 Task: Search one way flight ticket for 2 adults, 2 children, 2 infants in seat in first from Rhinelander: Rhinelander-oneida County Airport to Laramie: Laramie Regional Airport on 5-3-2023. Choice of flights is Alaska. Number of bags: 1 checked bag. Price is upto 81000. Outbound departure time preference is 17:15.
Action: Mouse moved to (400, 342)
Screenshot: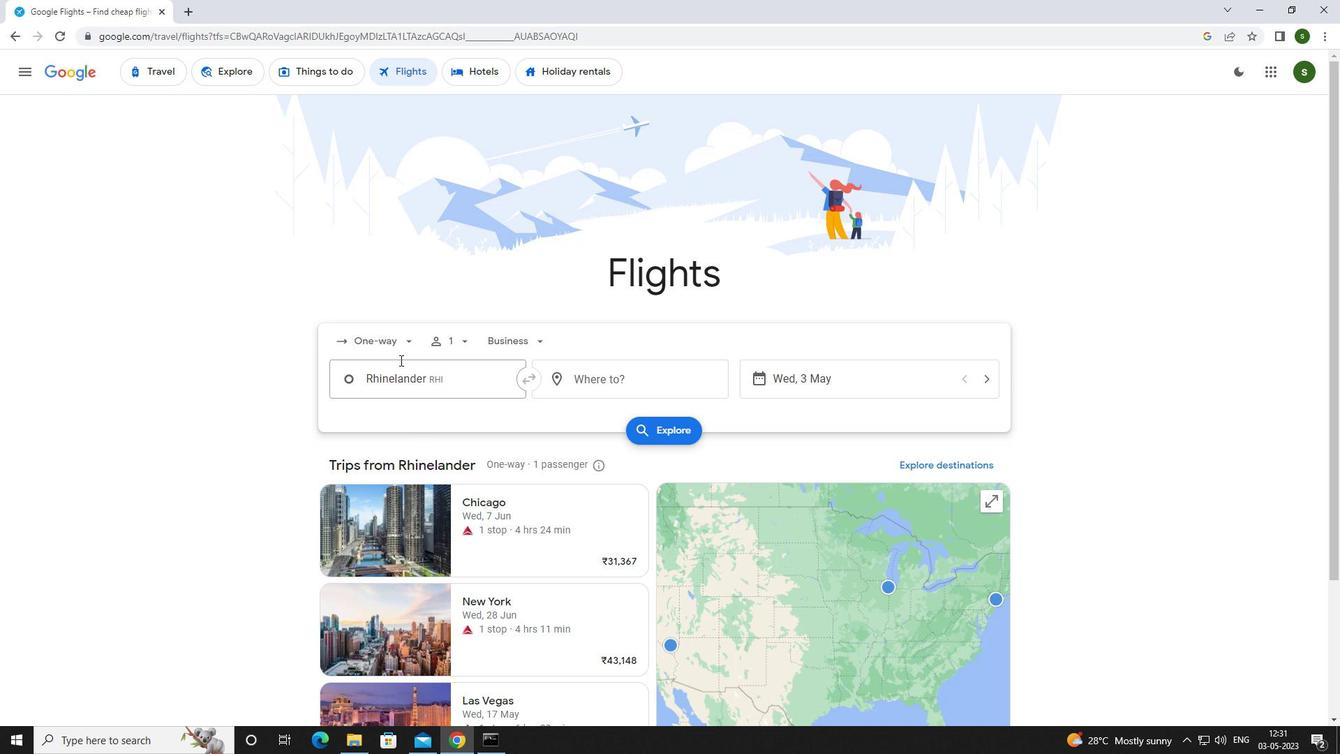 
Action: Mouse pressed left at (400, 342)
Screenshot: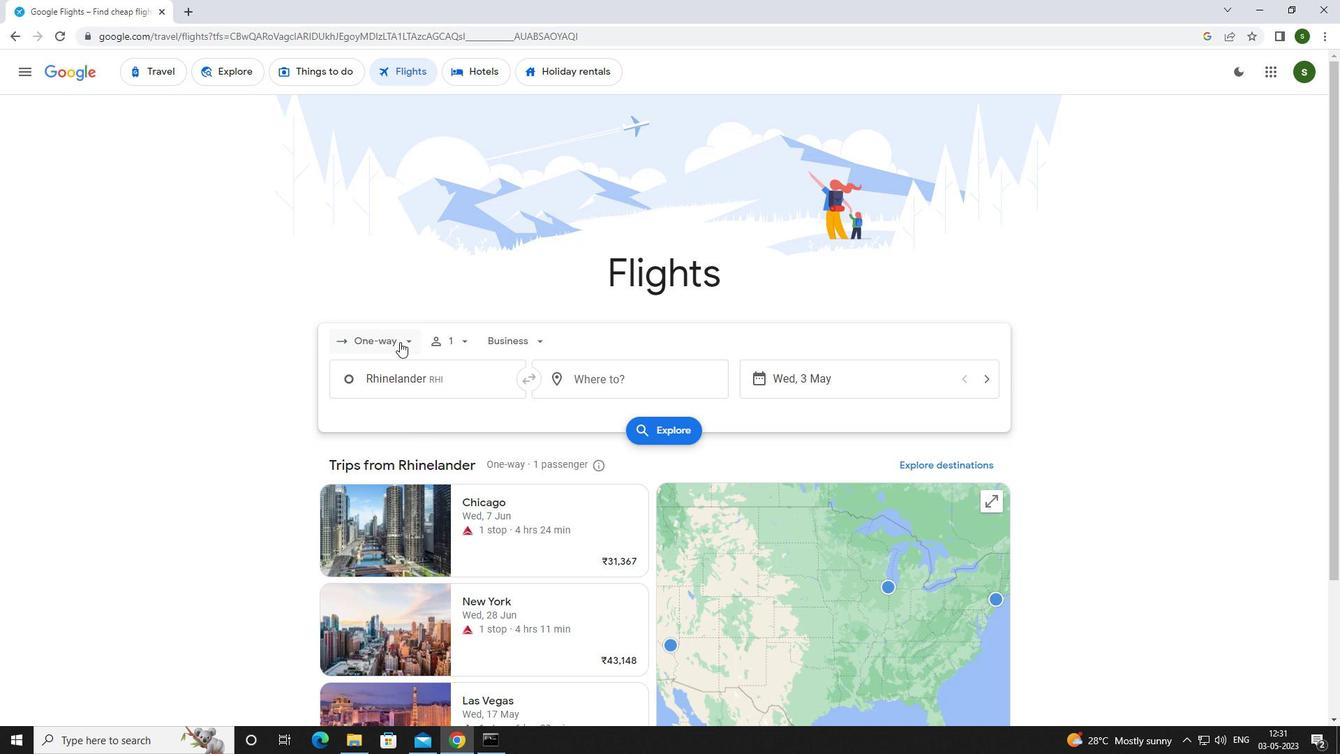 
Action: Mouse moved to (400, 407)
Screenshot: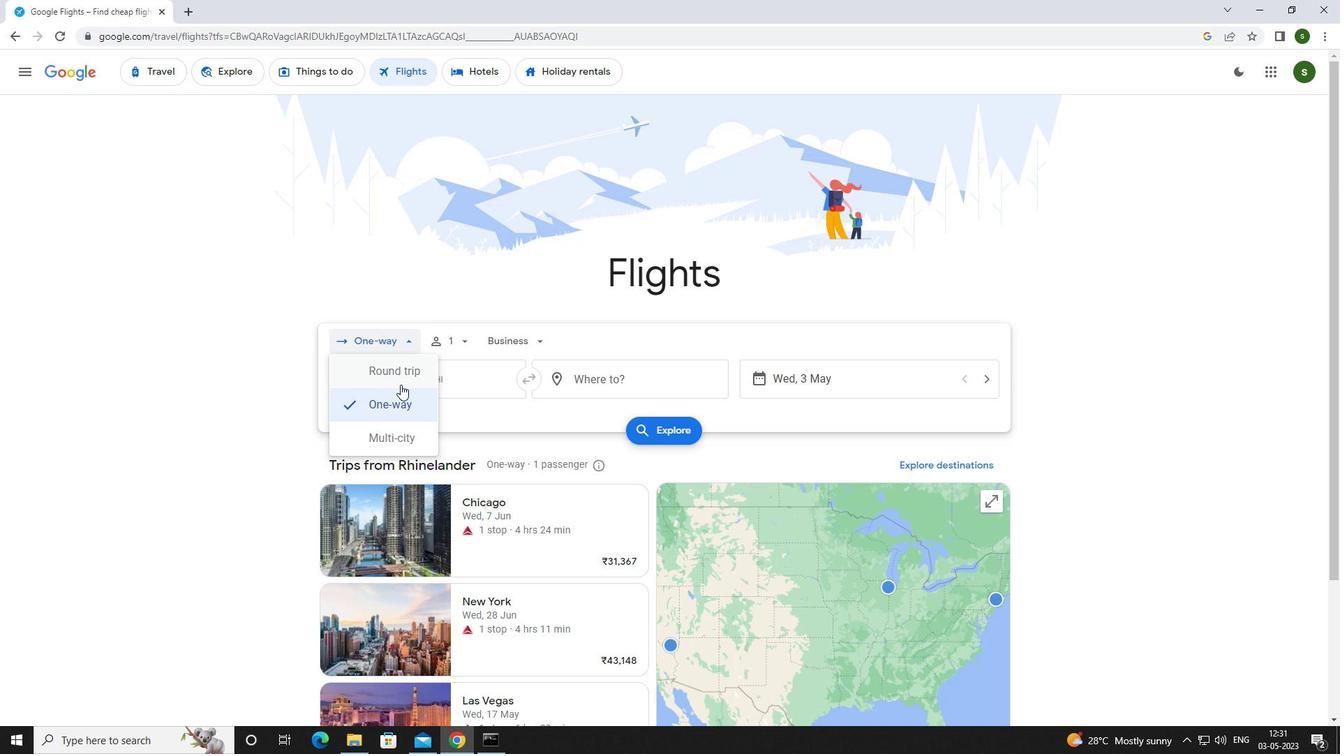 
Action: Mouse pressed left at (400, 407)
Screenshot: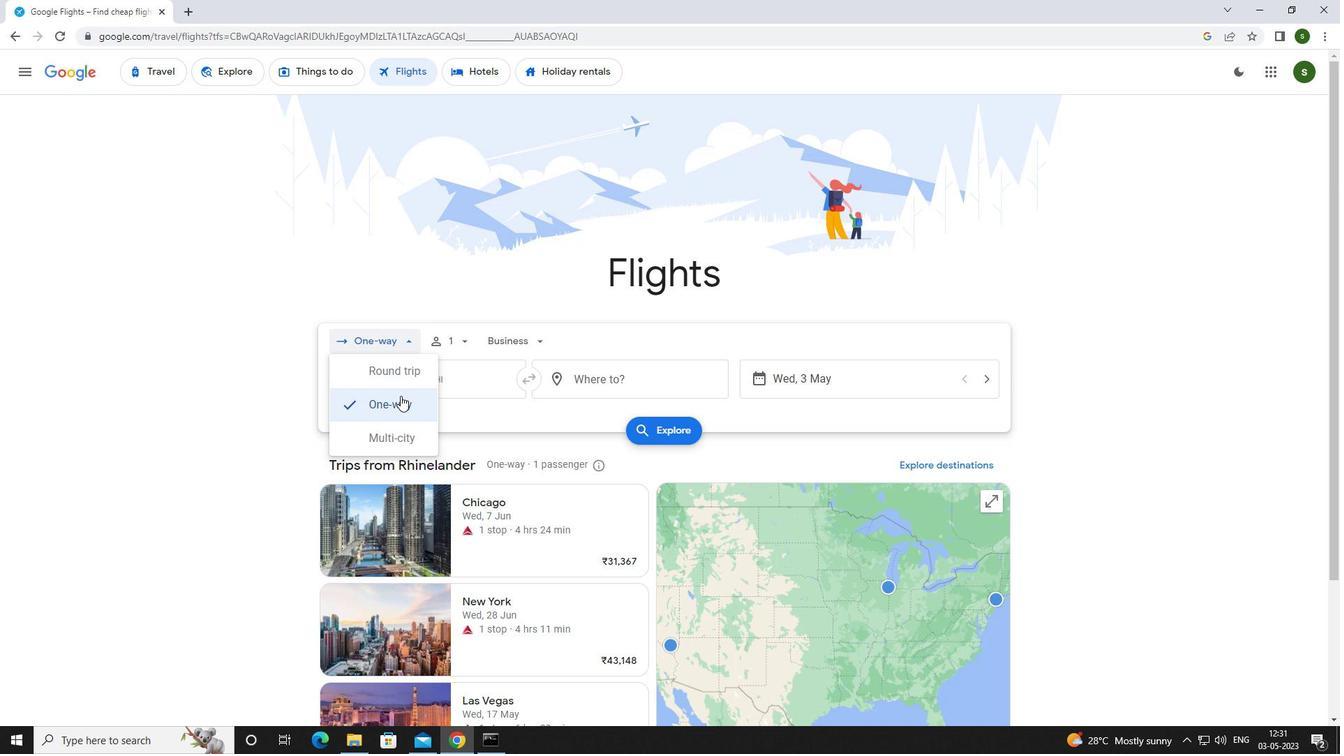 
Action: Mouse moved to (461, 339)
Screenshot: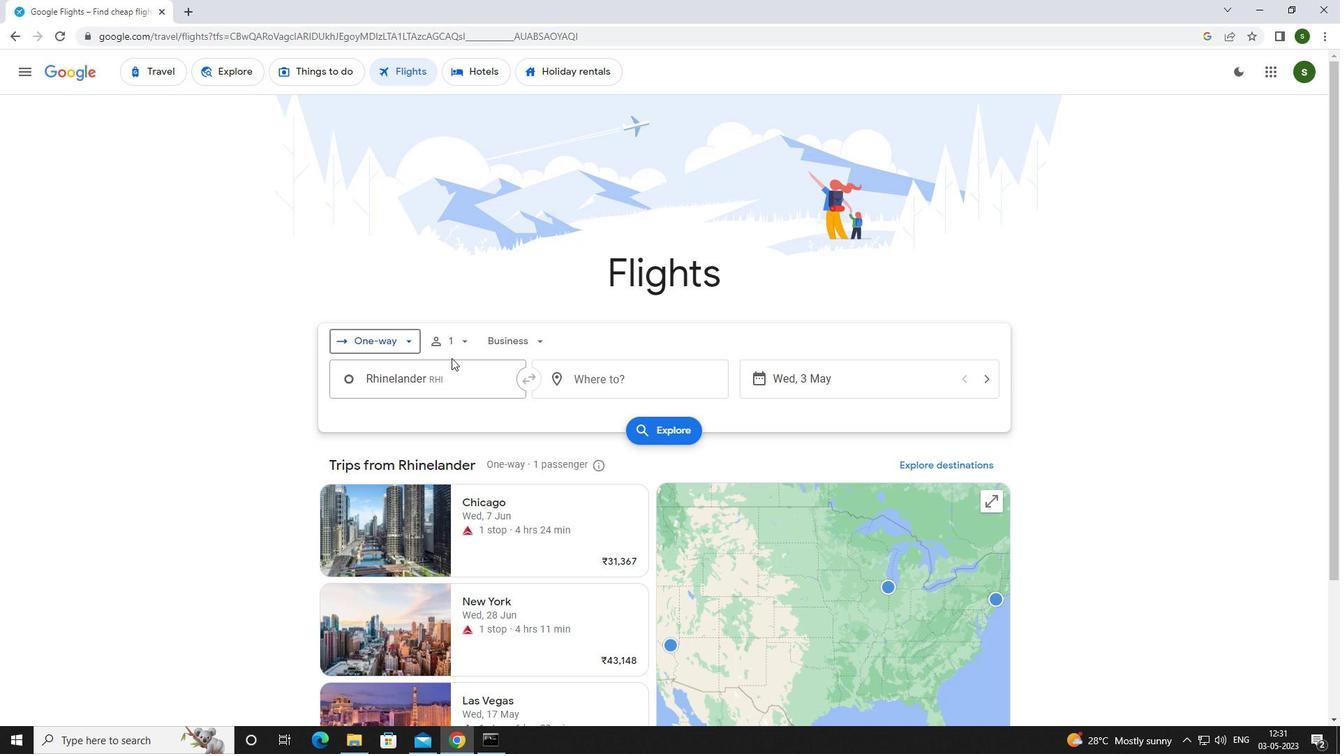 
Action: Mouse pressed left at (461, 339)
Screenshot: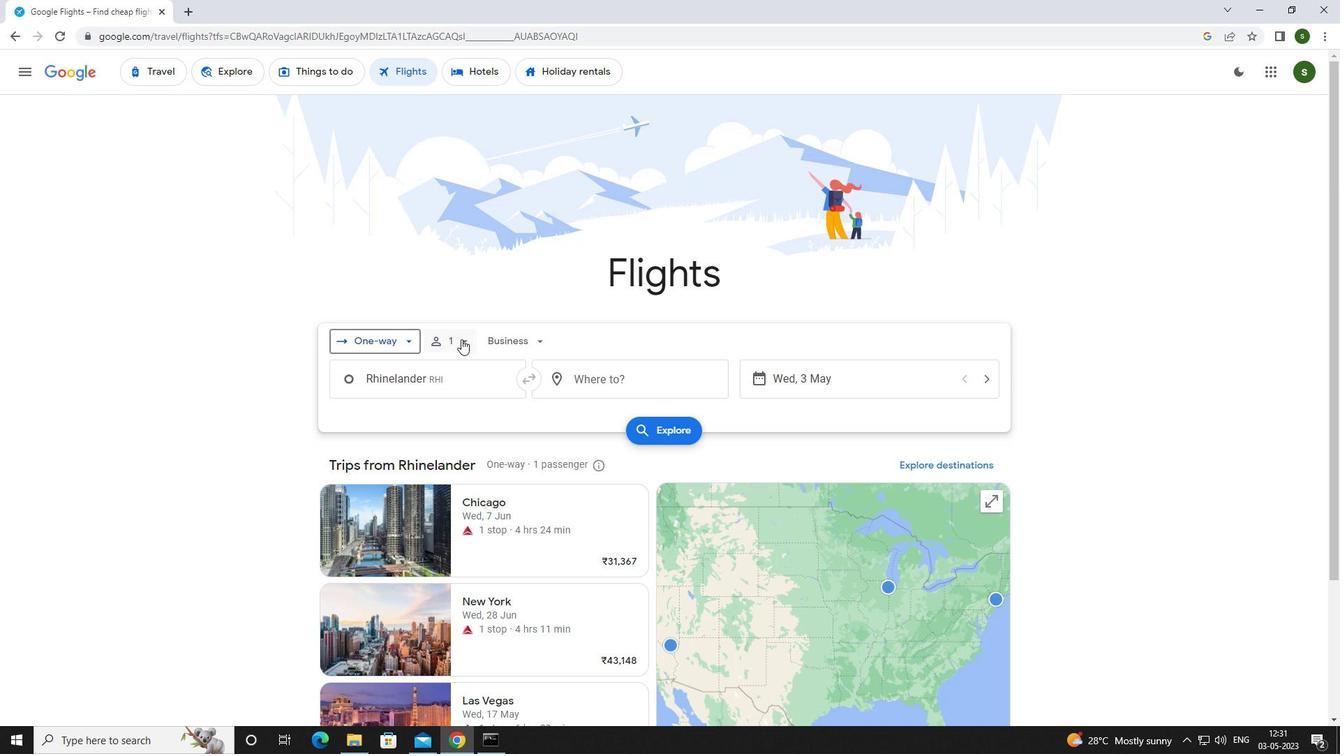 
Action: Mouse moved to (561, 375)
Screenshot: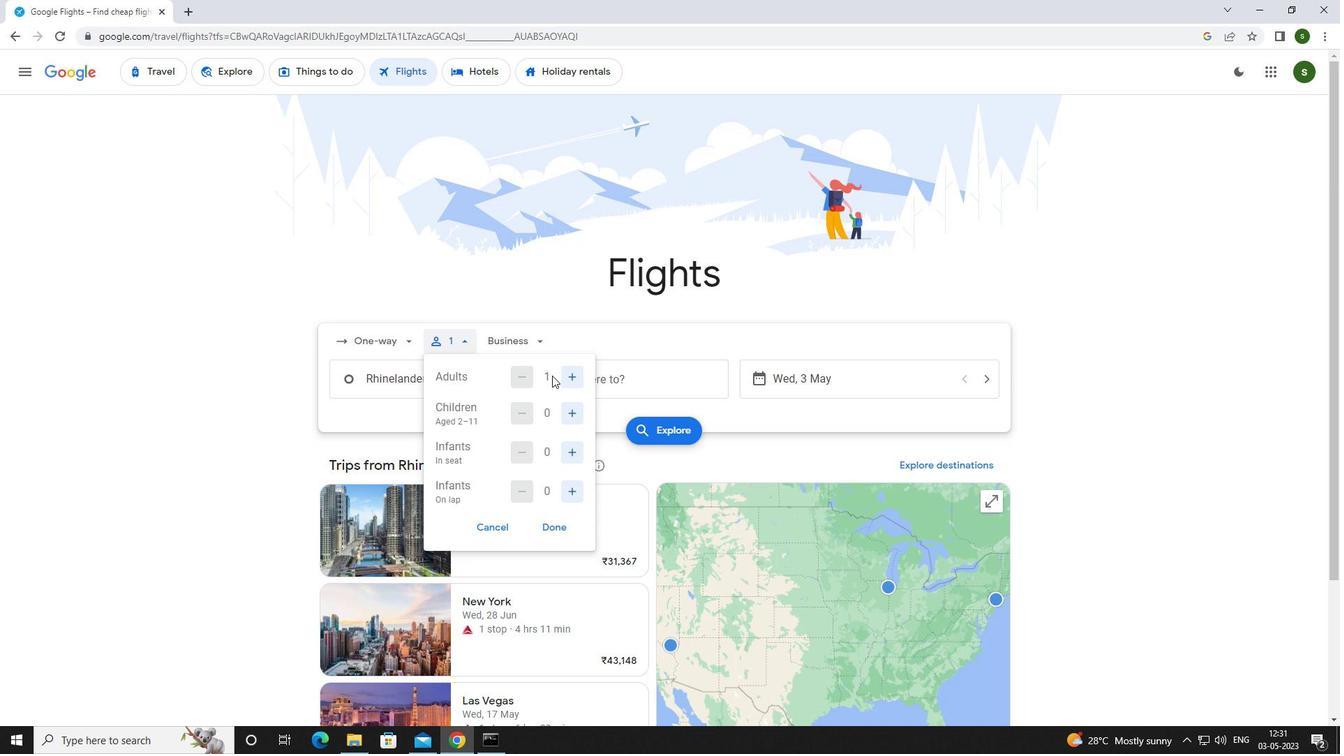 
Action: Mouse pressed left at (561, 375)
Screenshot: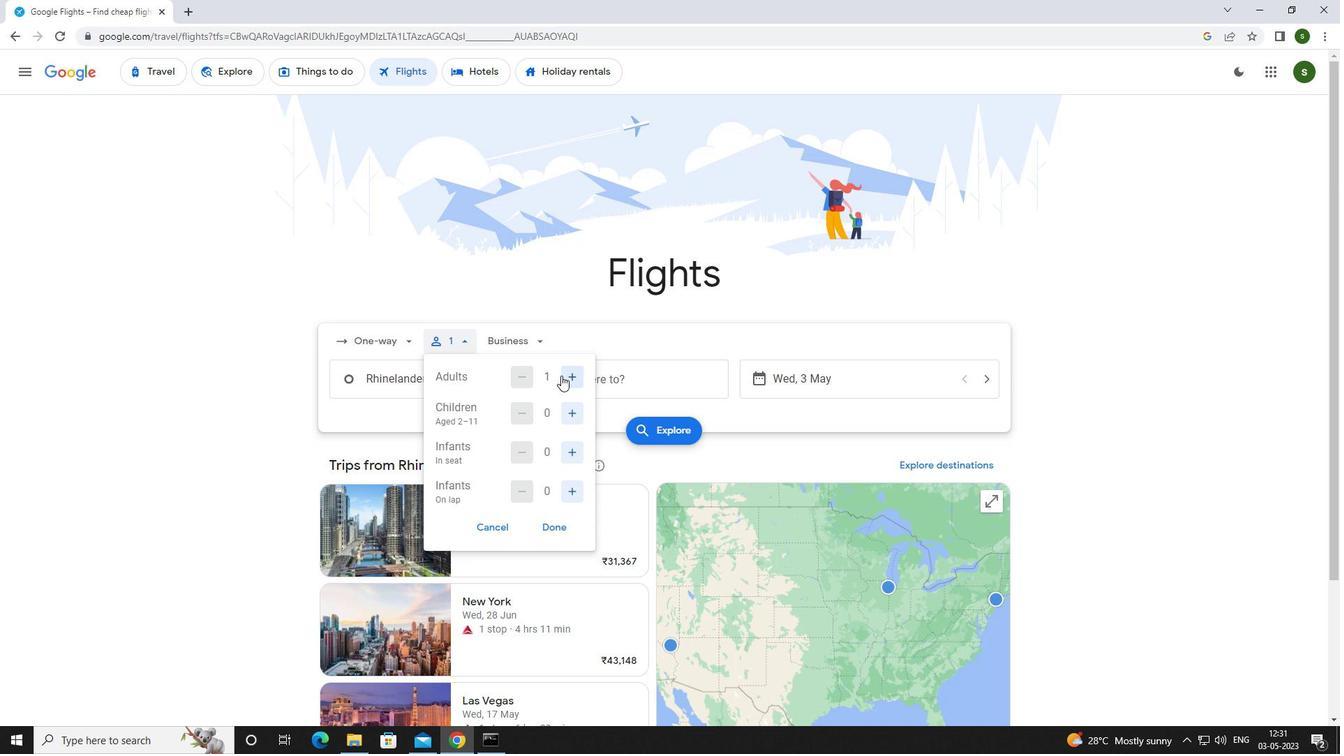 
Action: Mouse moved to (574, 412)
Screenshot: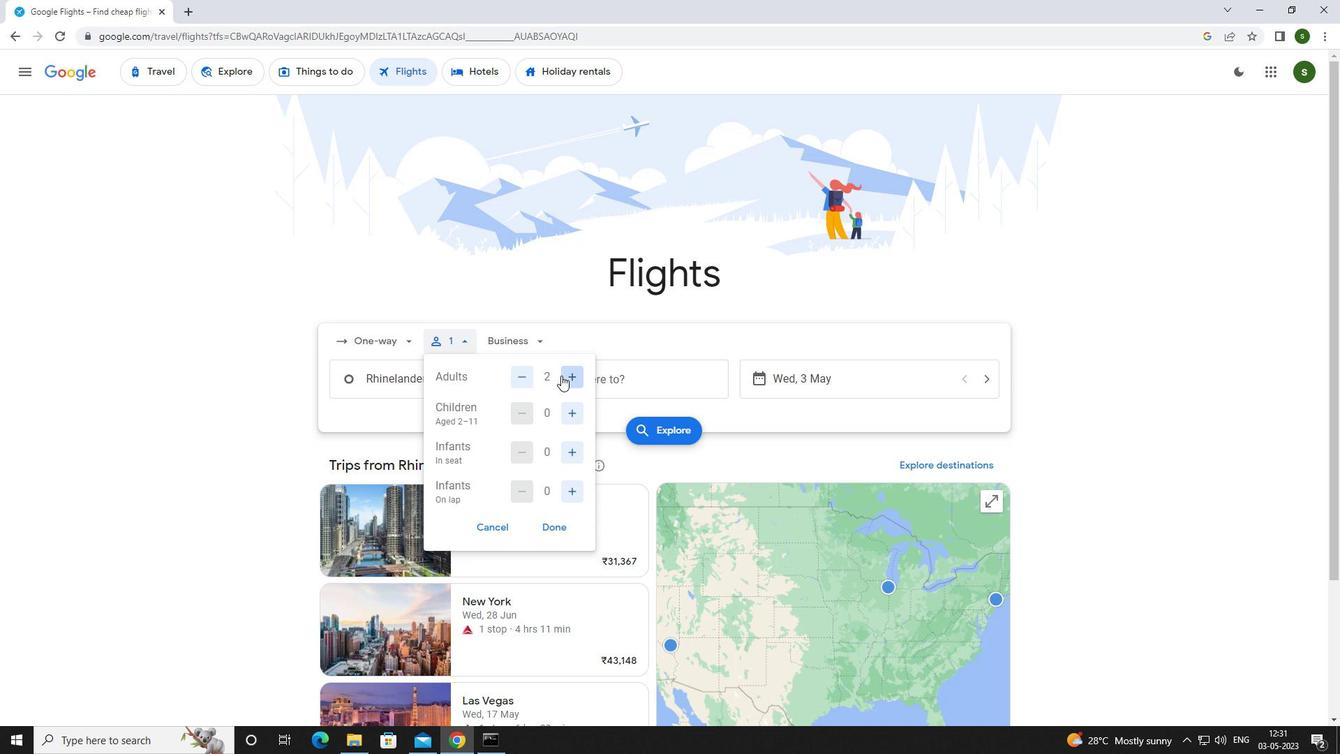 
Action: Mouse pressed left at (574, 412)
Screenshot: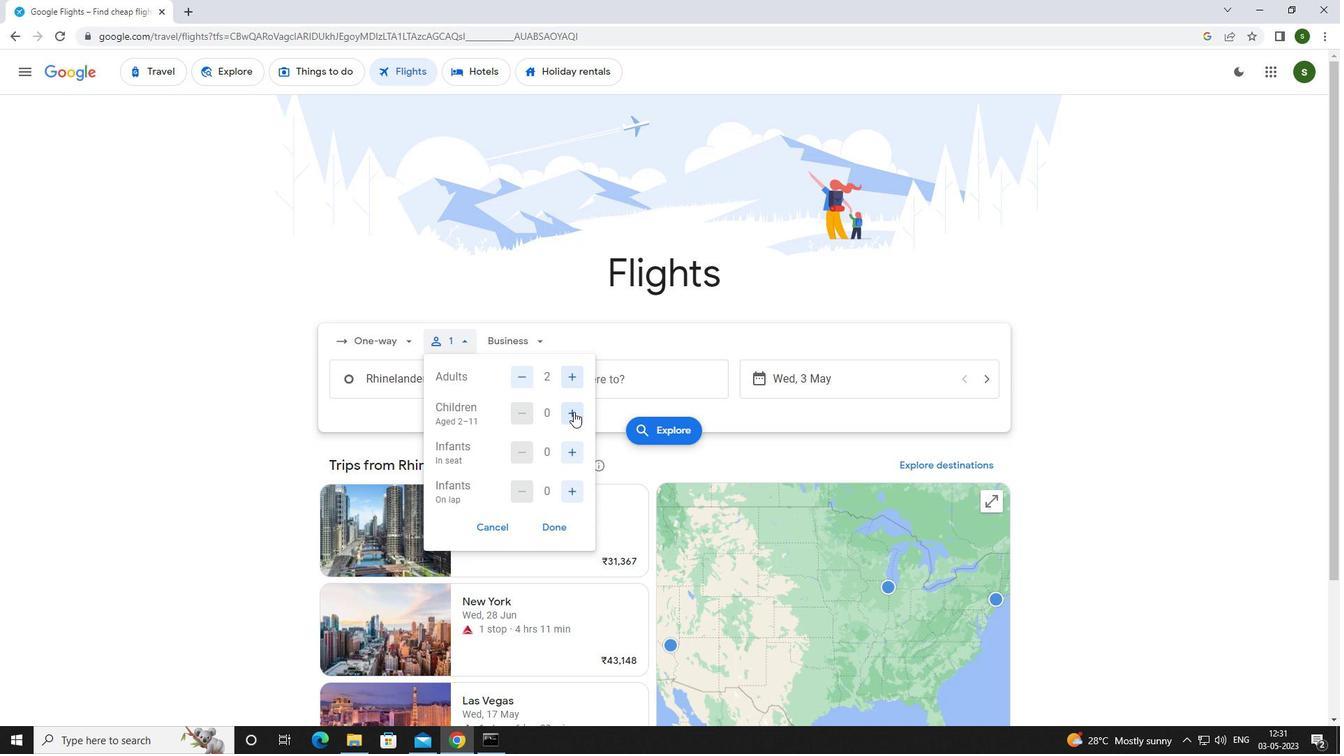 
Action: Mouse pressed left at (574, 412)
Screenshot: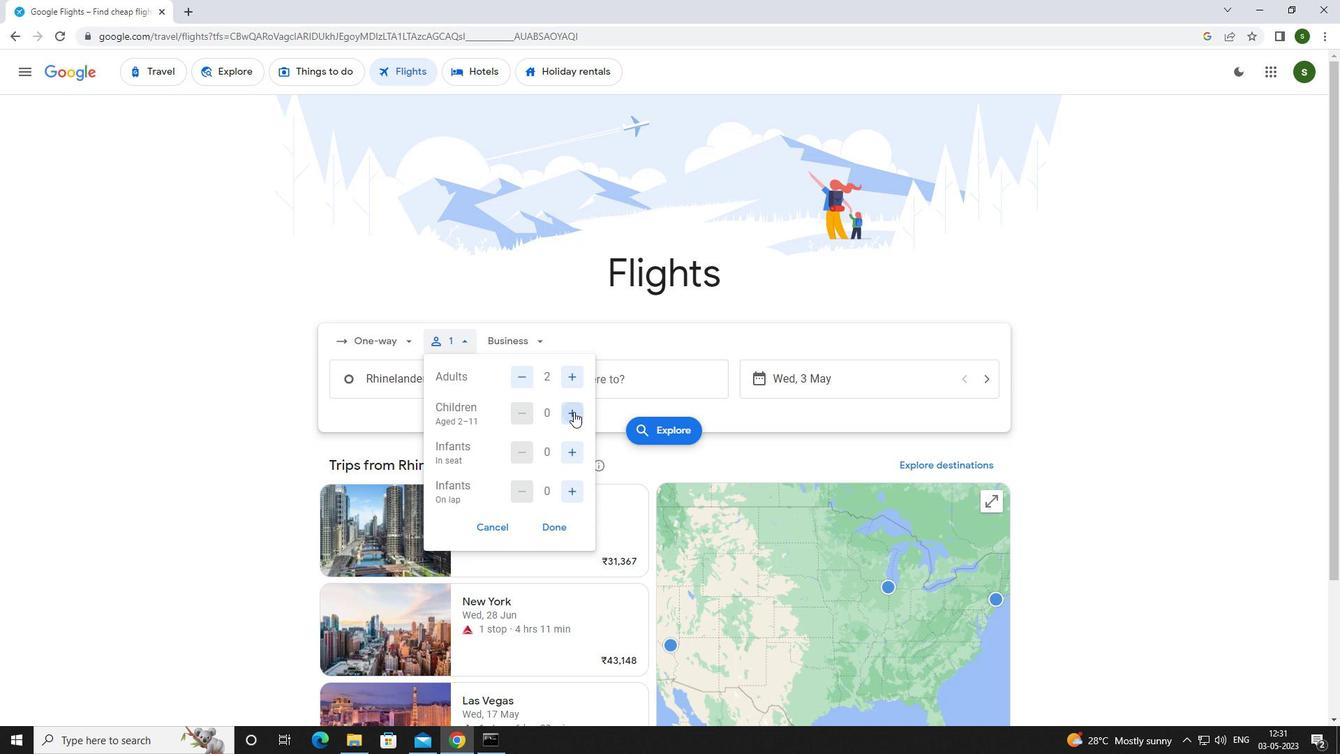 
Action: Mouse moved to (578, 449)
Screenshot: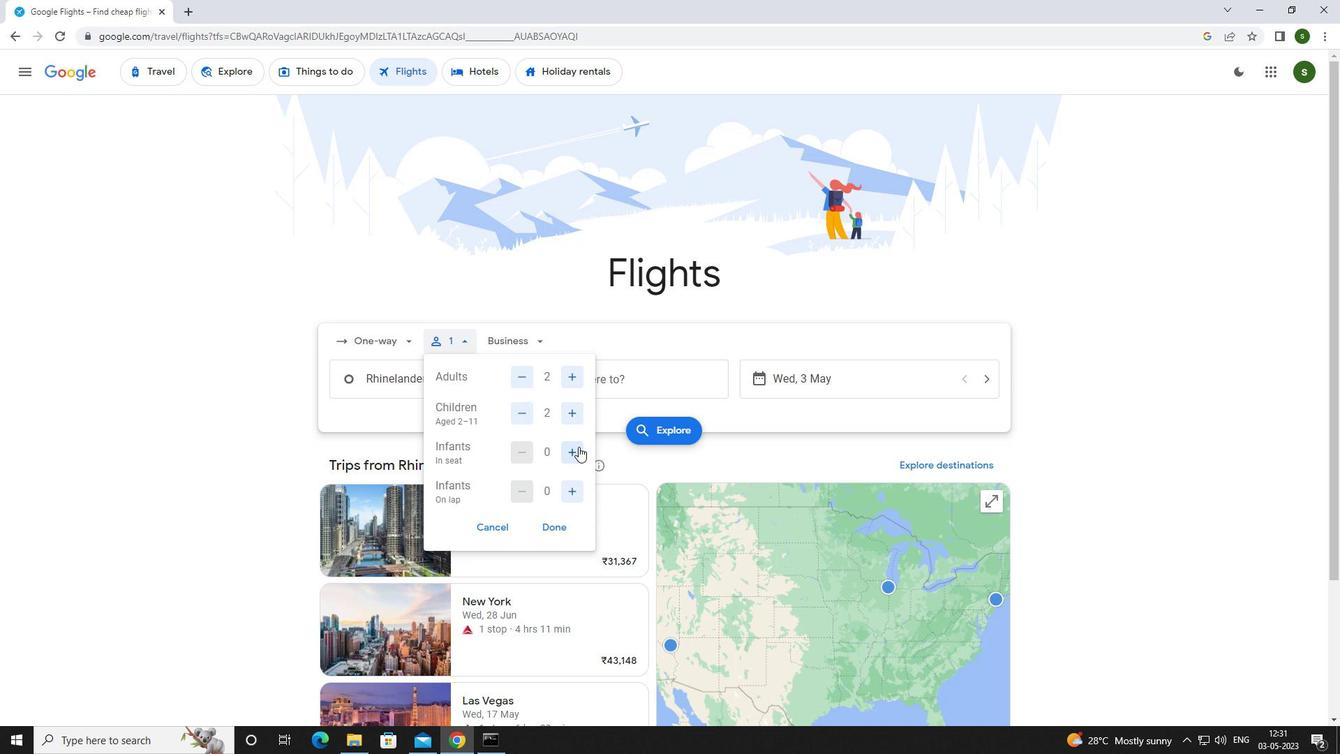 
Action: Mouse pressed left at (578, 449)
Screenshot: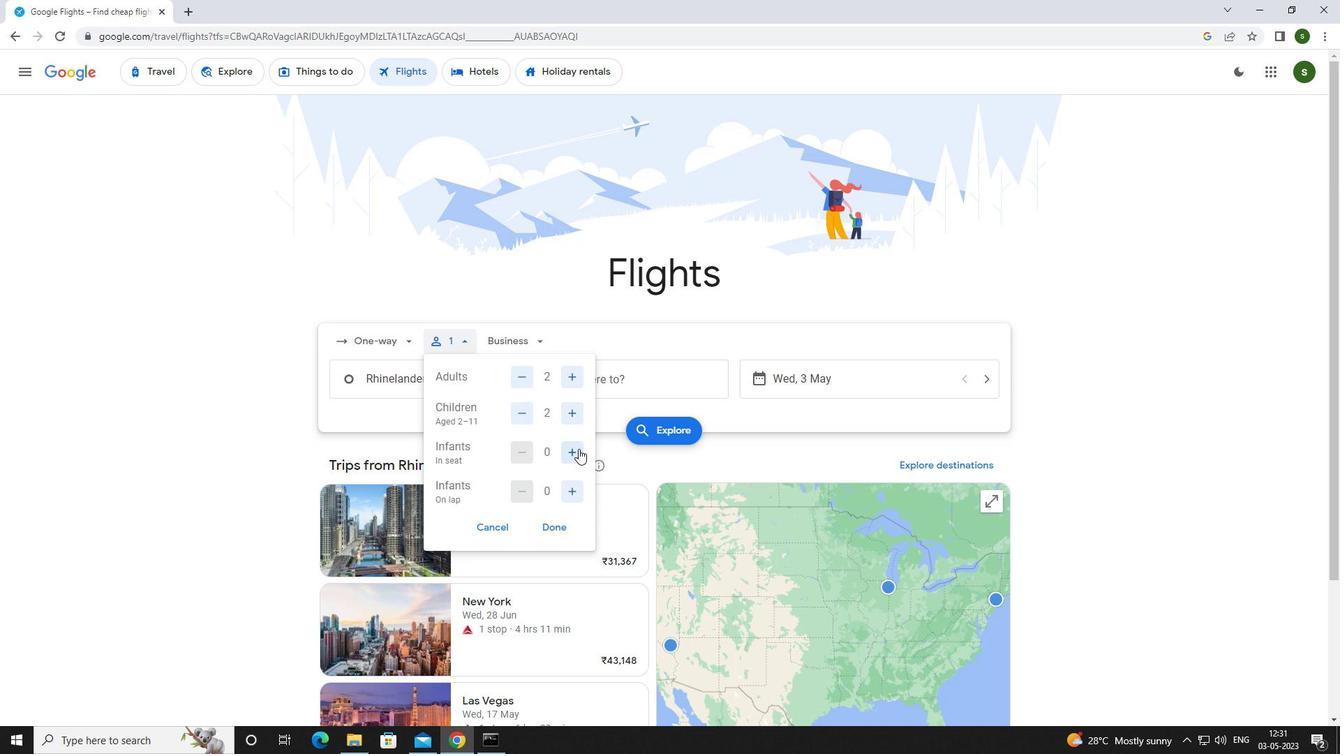 
Action: Mouse pressed left at (578, 449)
Screenshot: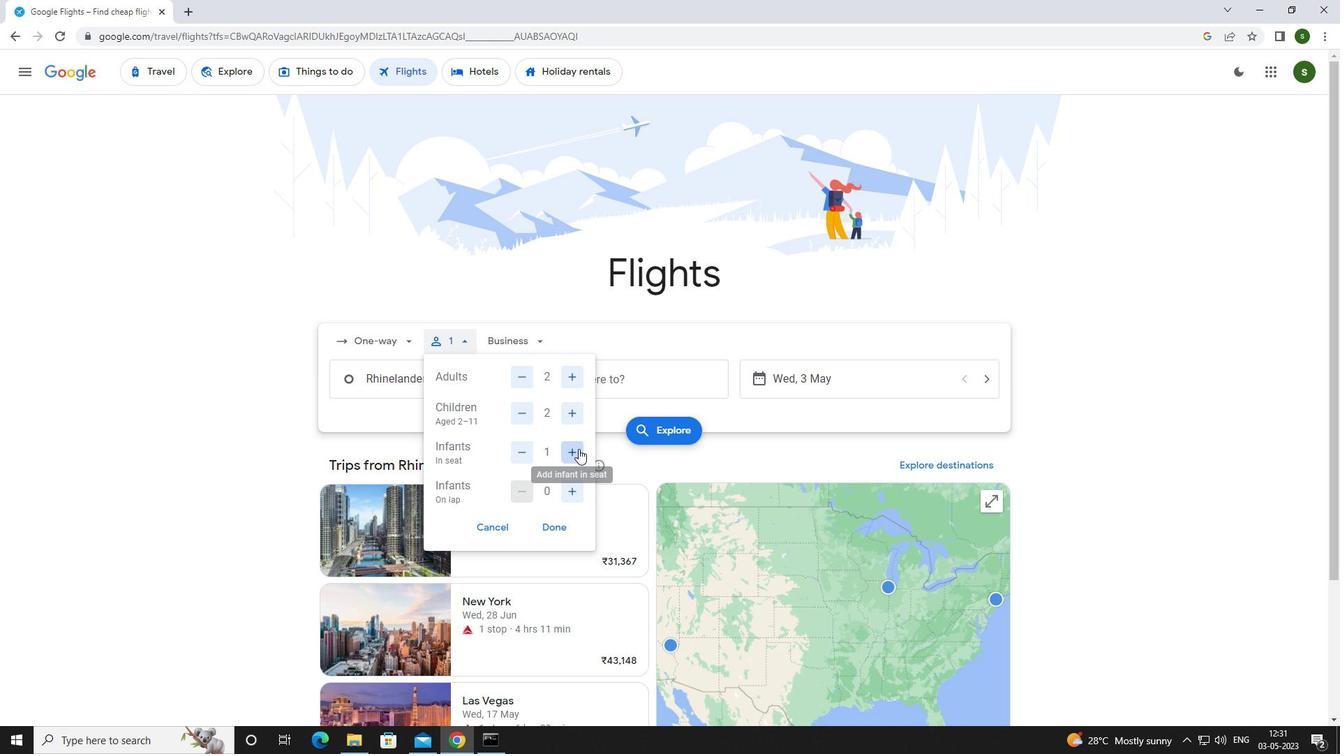 
Action: Mouse moved to (527, 345)
Screenshot: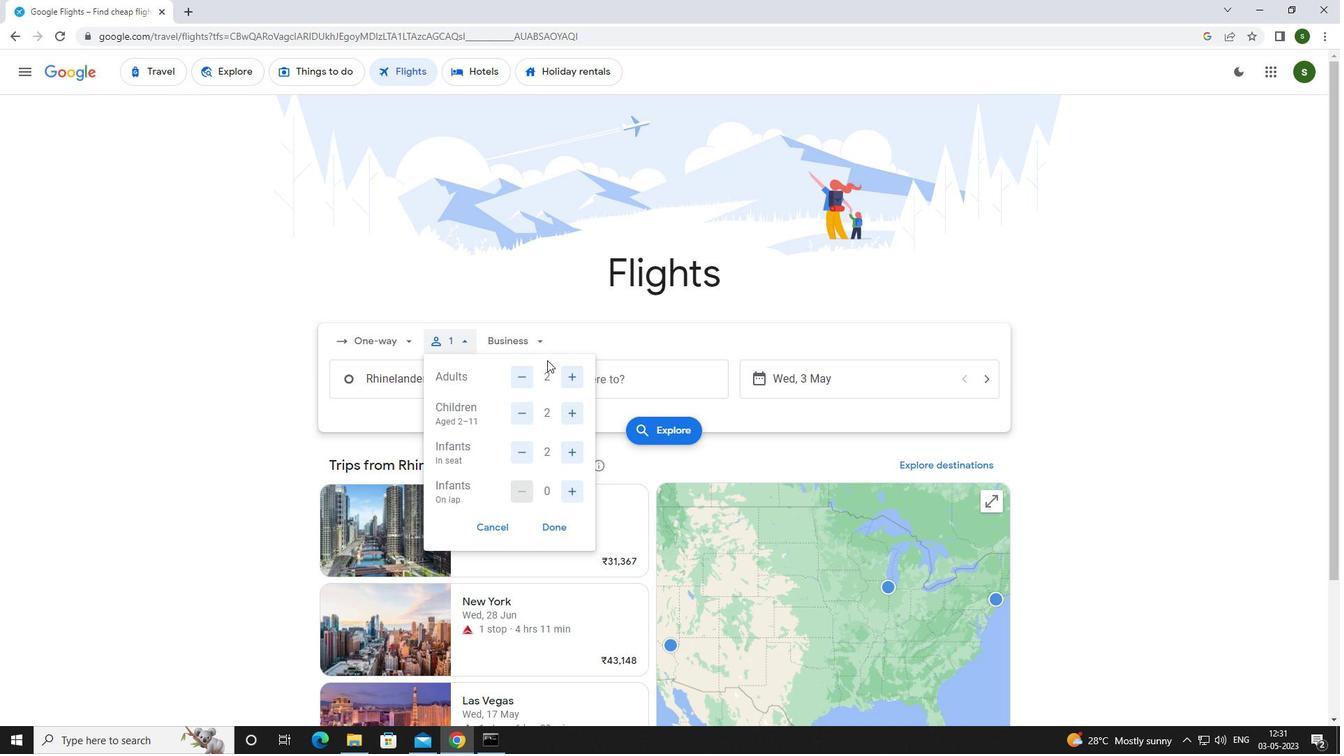 
Action: Mouse pressed left at (527, 345)
Screenshot: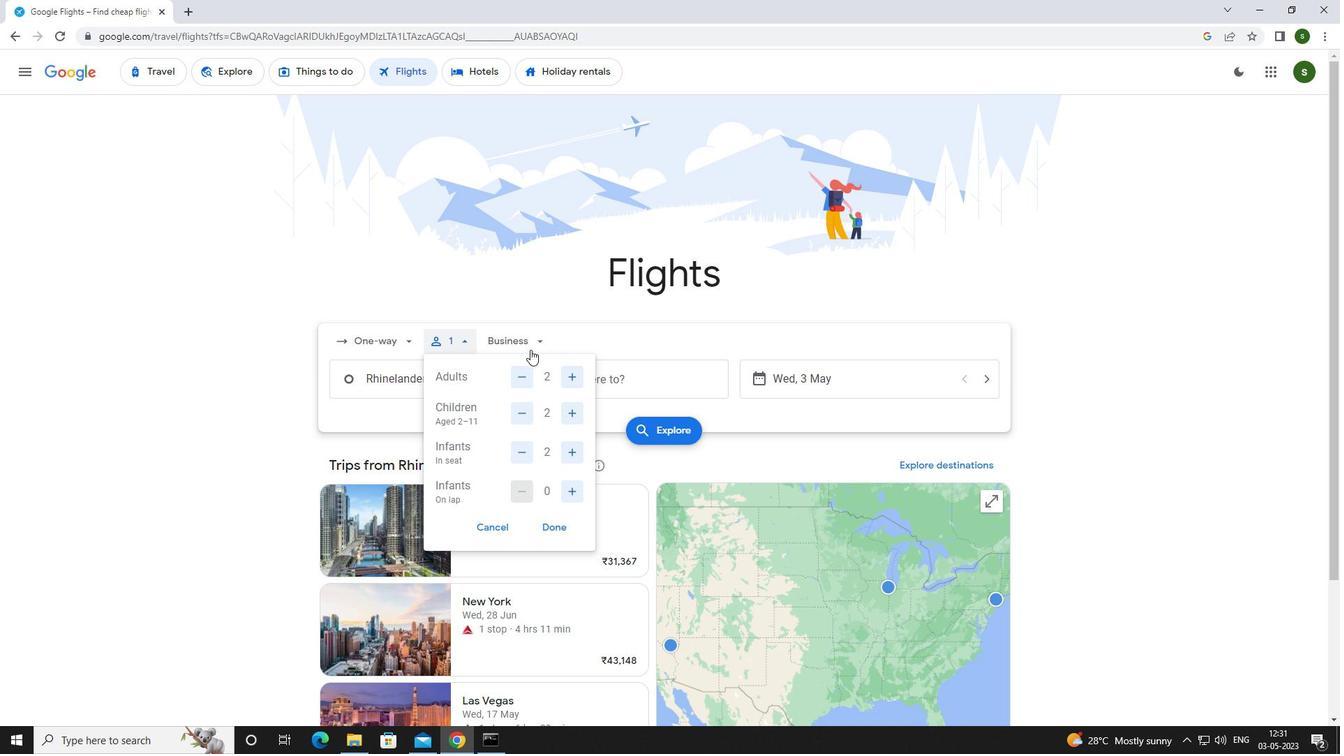 
Action: Mouse moved to (546, 466)
Screenshot: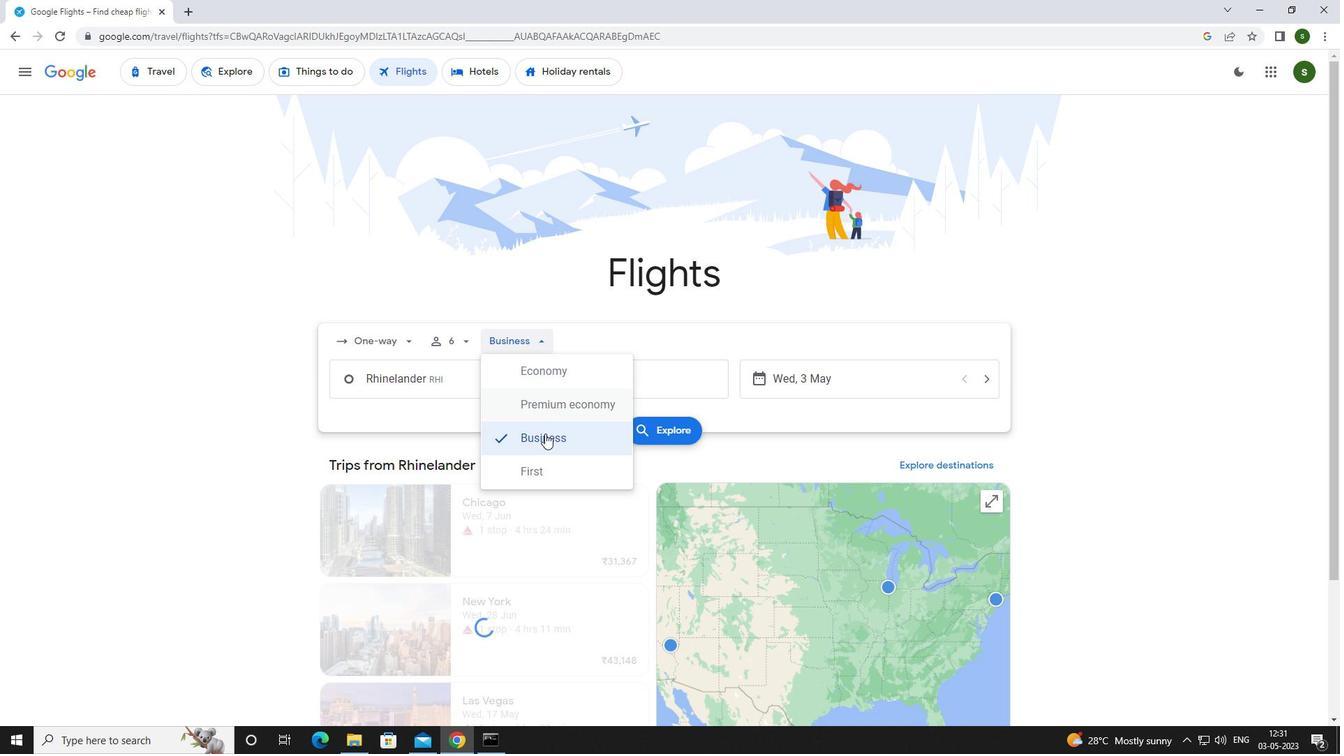 
Action: Mouse pressed left at (546, 466)
Screenshot: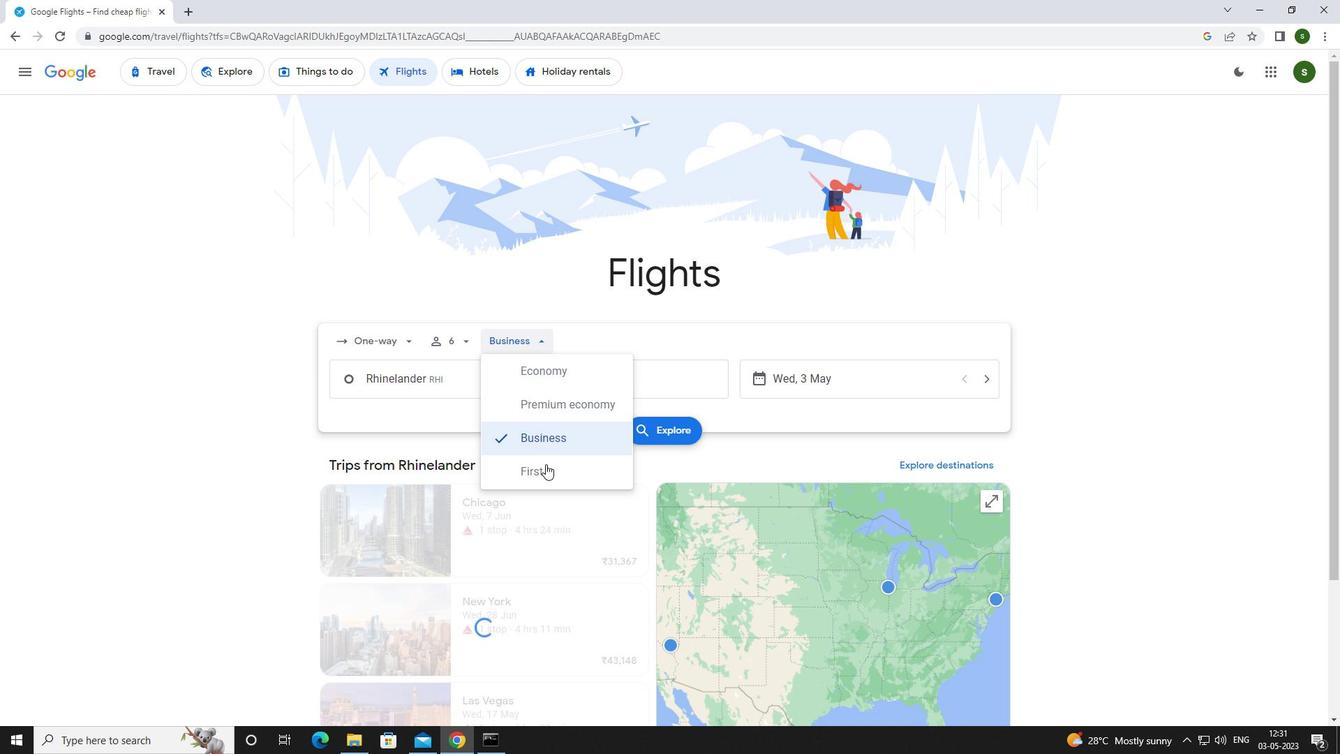 
Action: Mouse moved to (468, 384)
Screenshot: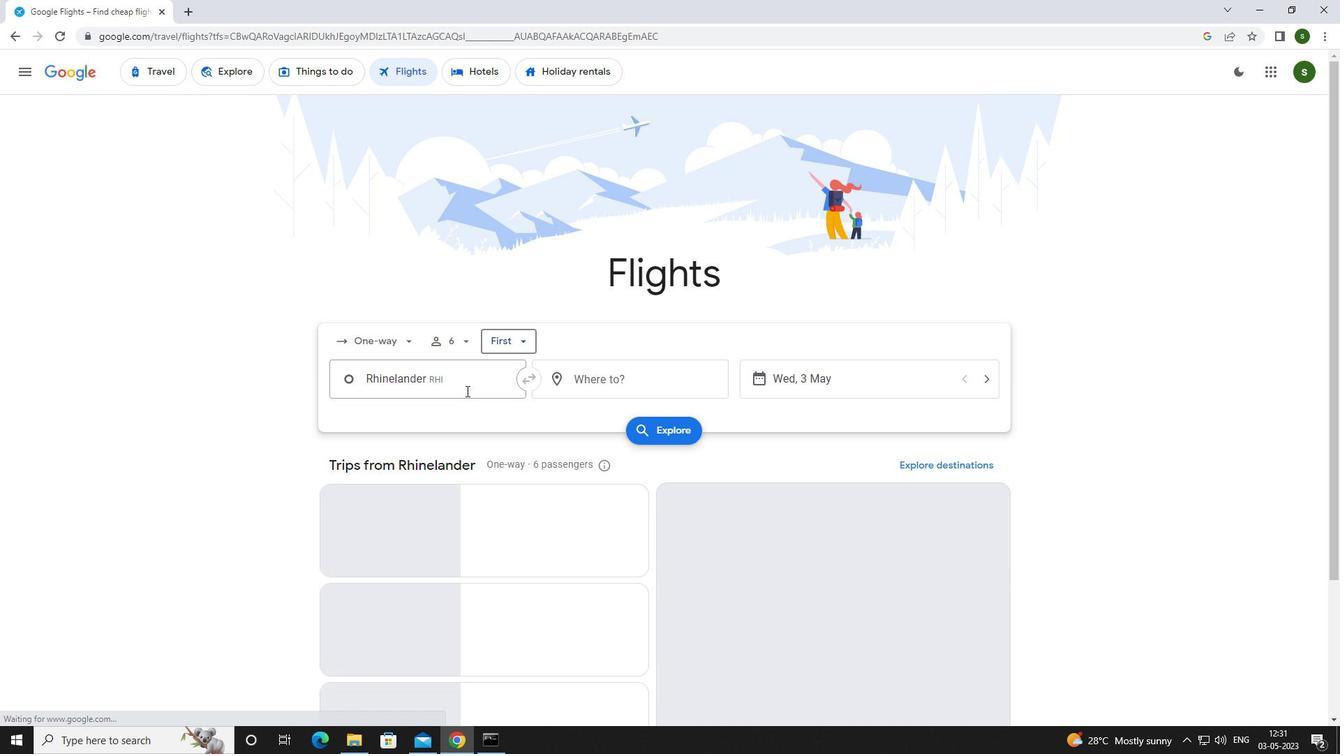 
Action: Mouse pressed left at (468, 384)
Screenshot: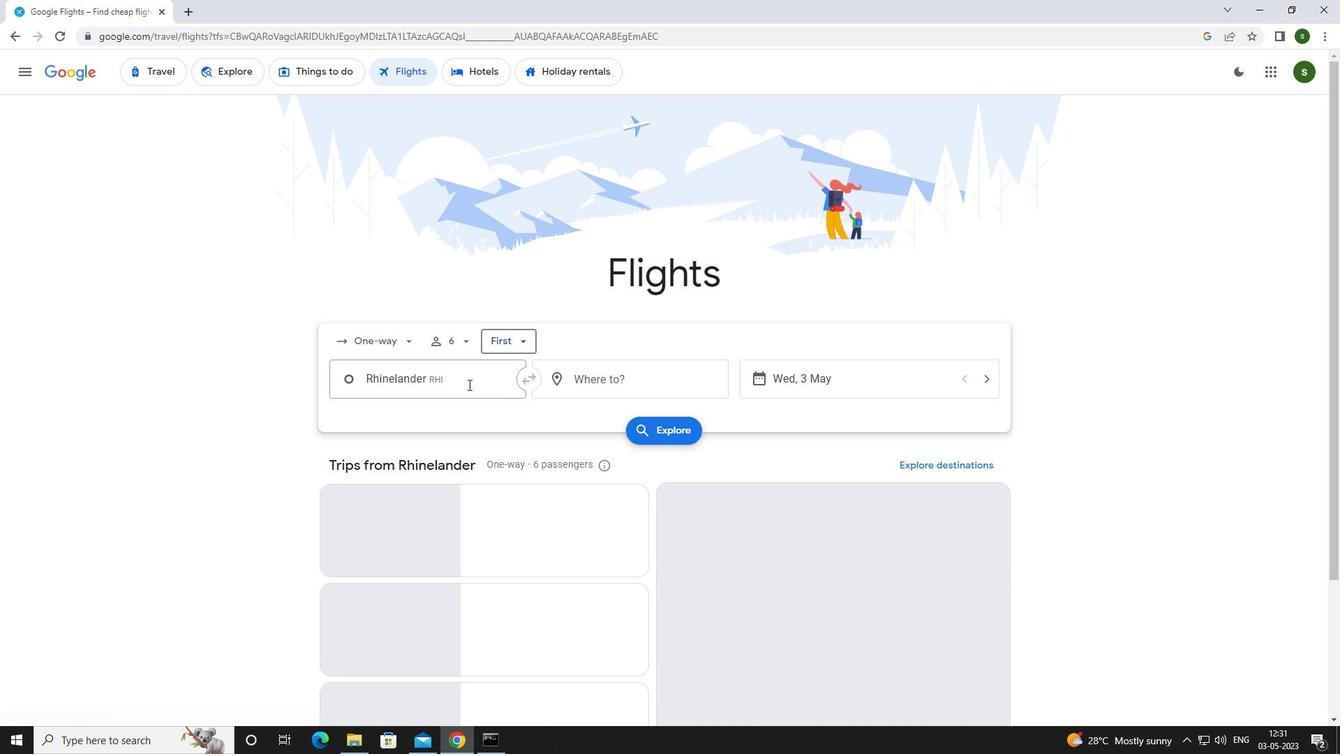 
Action: Key pressed <Key.caps_lock>r<Key.caps_lock>hinelander
Screenshot: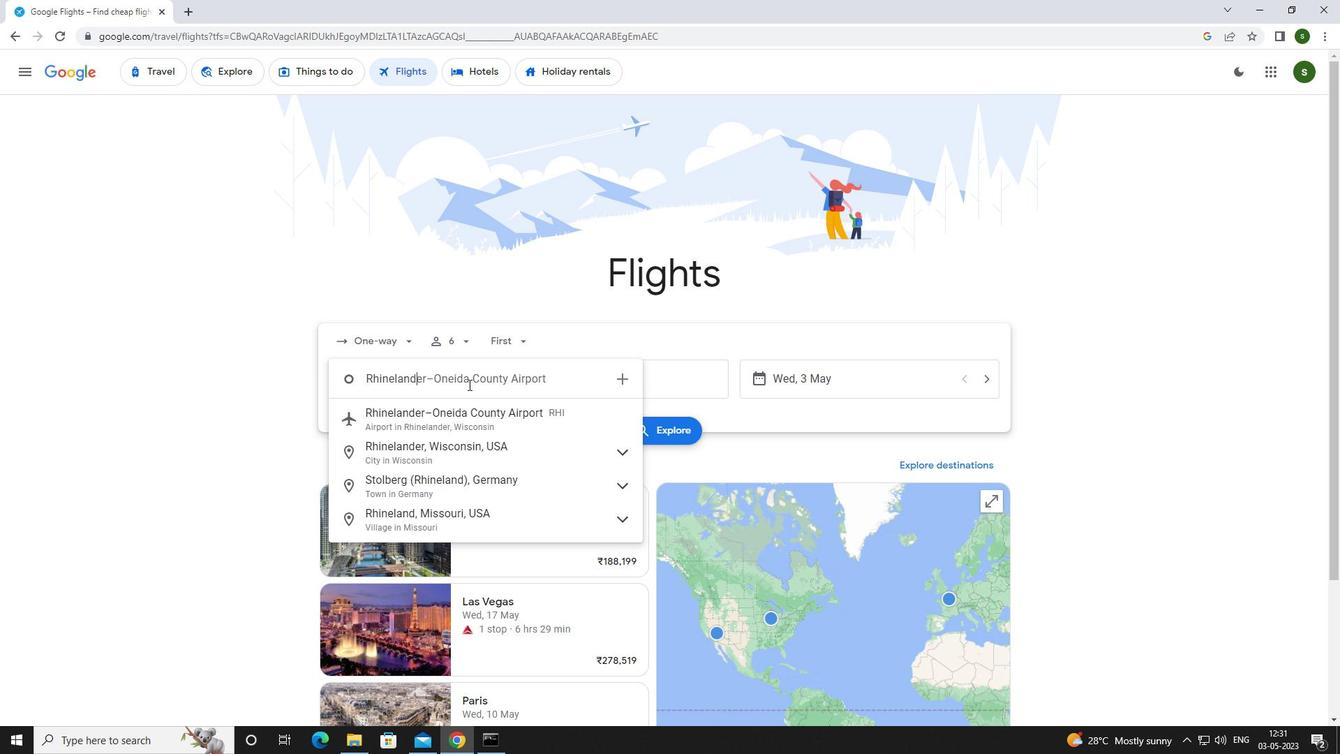 
Action: Mouse moved to (472, 414)
Screenshot: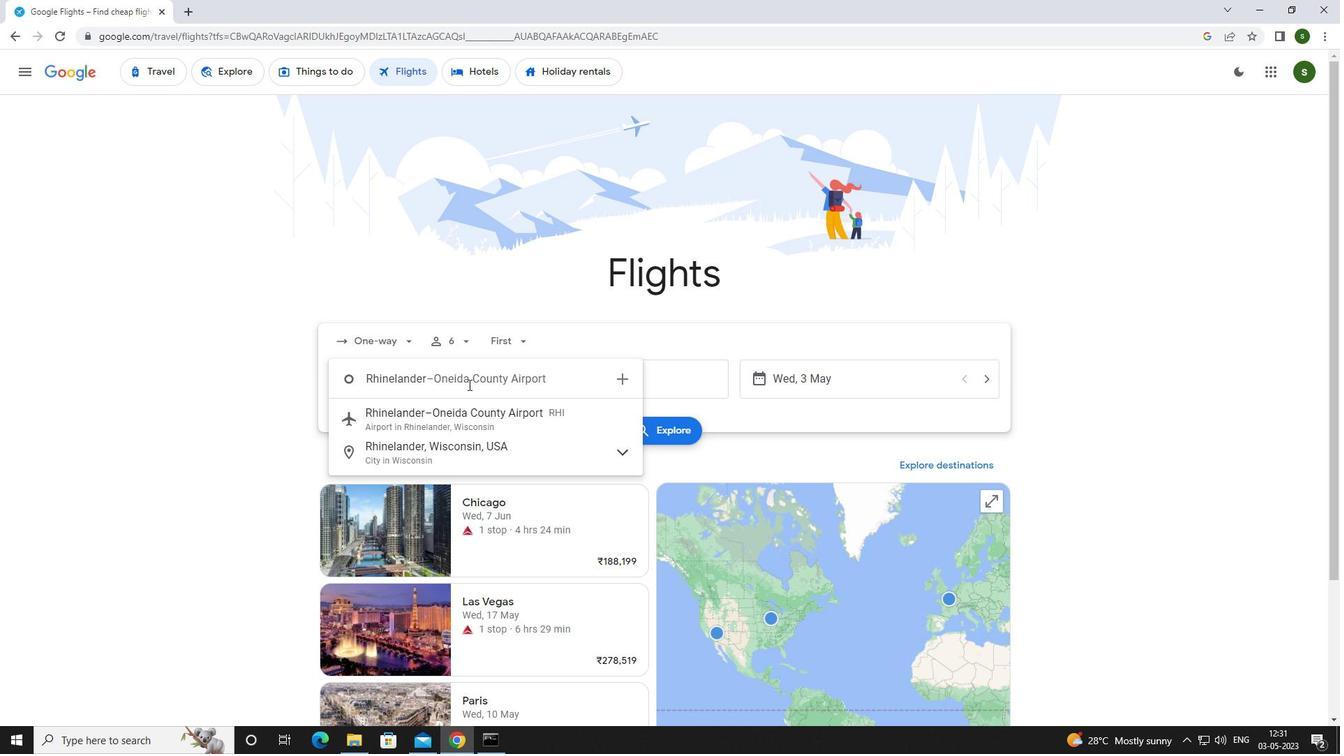 
Action: Mouse pressed left at (472, 414)
Screenshot: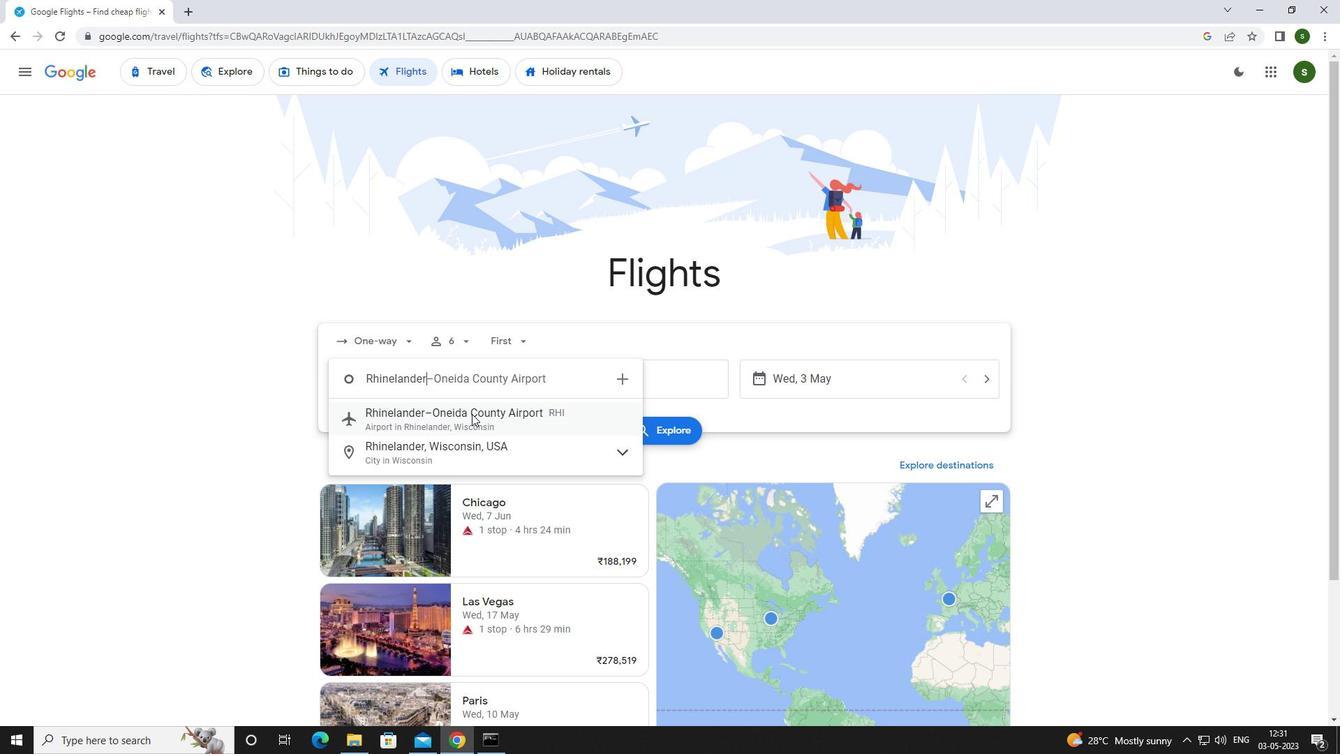 
Action: Mouse moved to (601, 384)
Screenshot: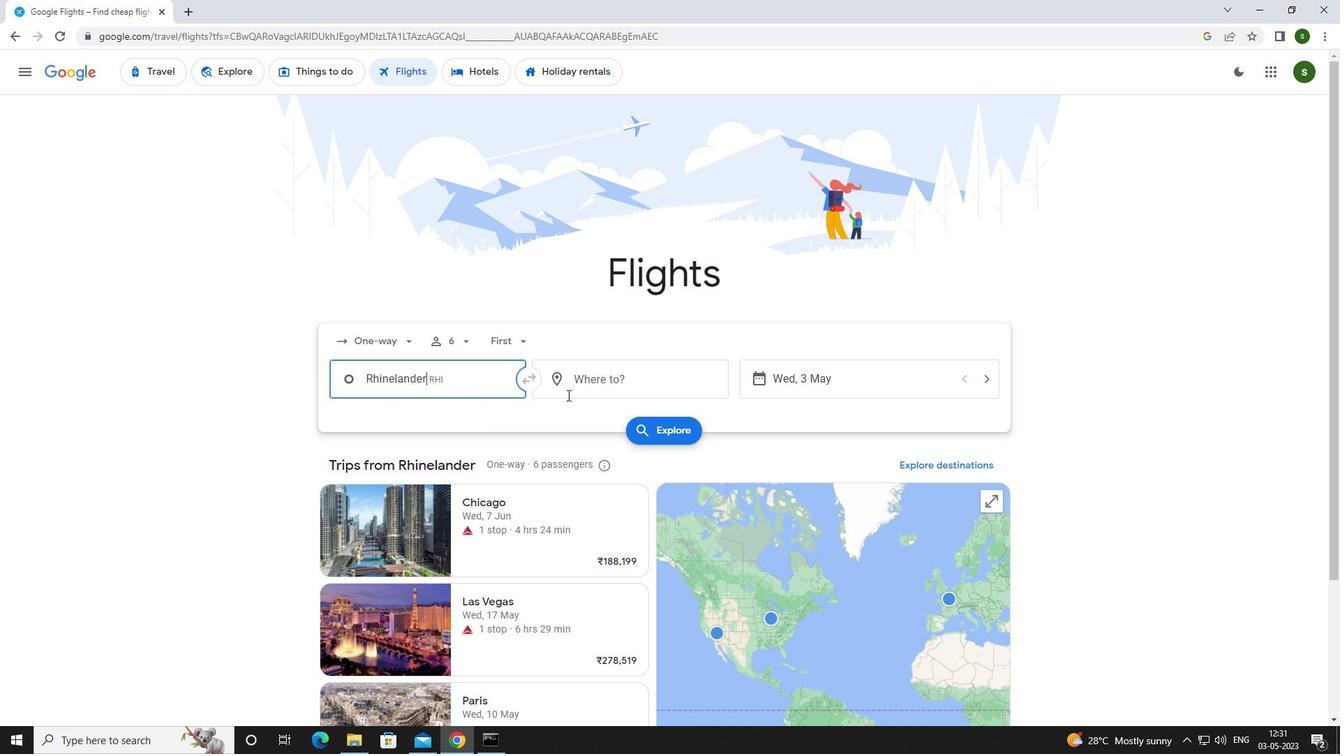 
Action: Mouse pressed left at (601, 384)
Screenshot: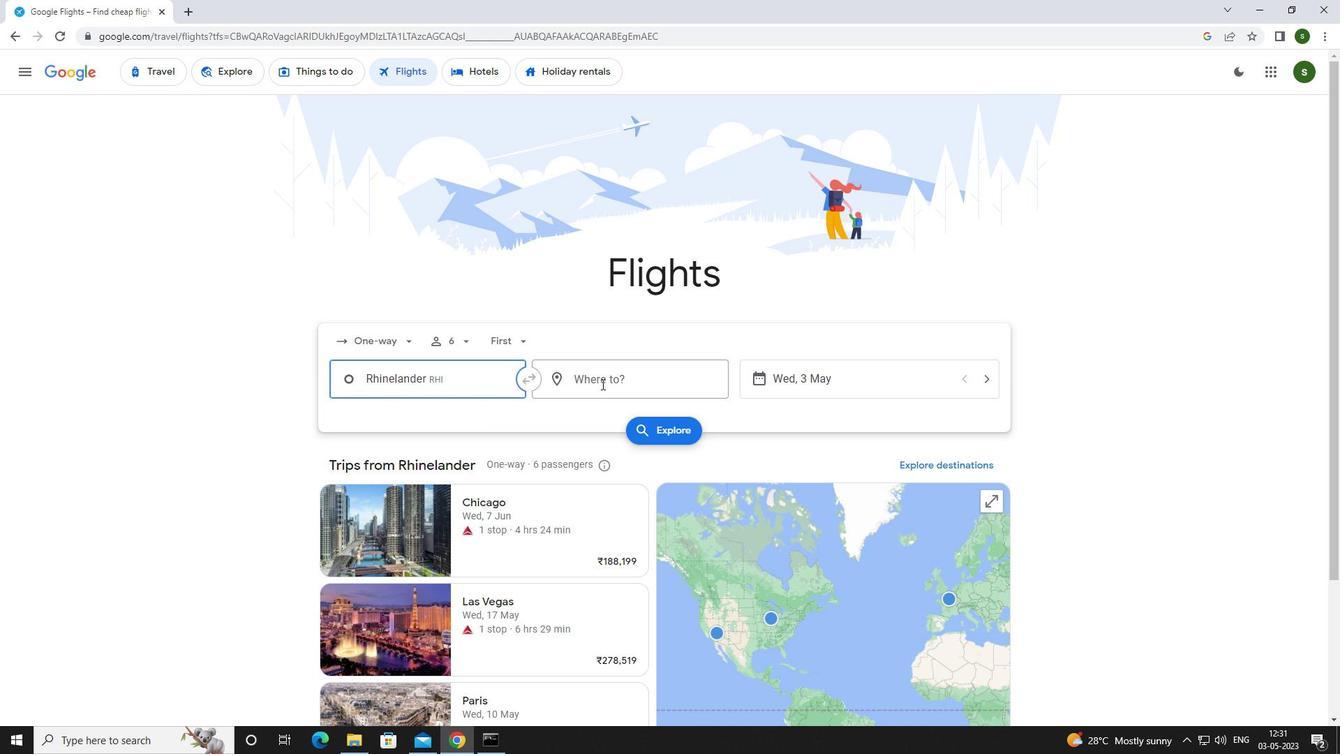 
Action: Mouse moved to (603, 384)
Screenshot: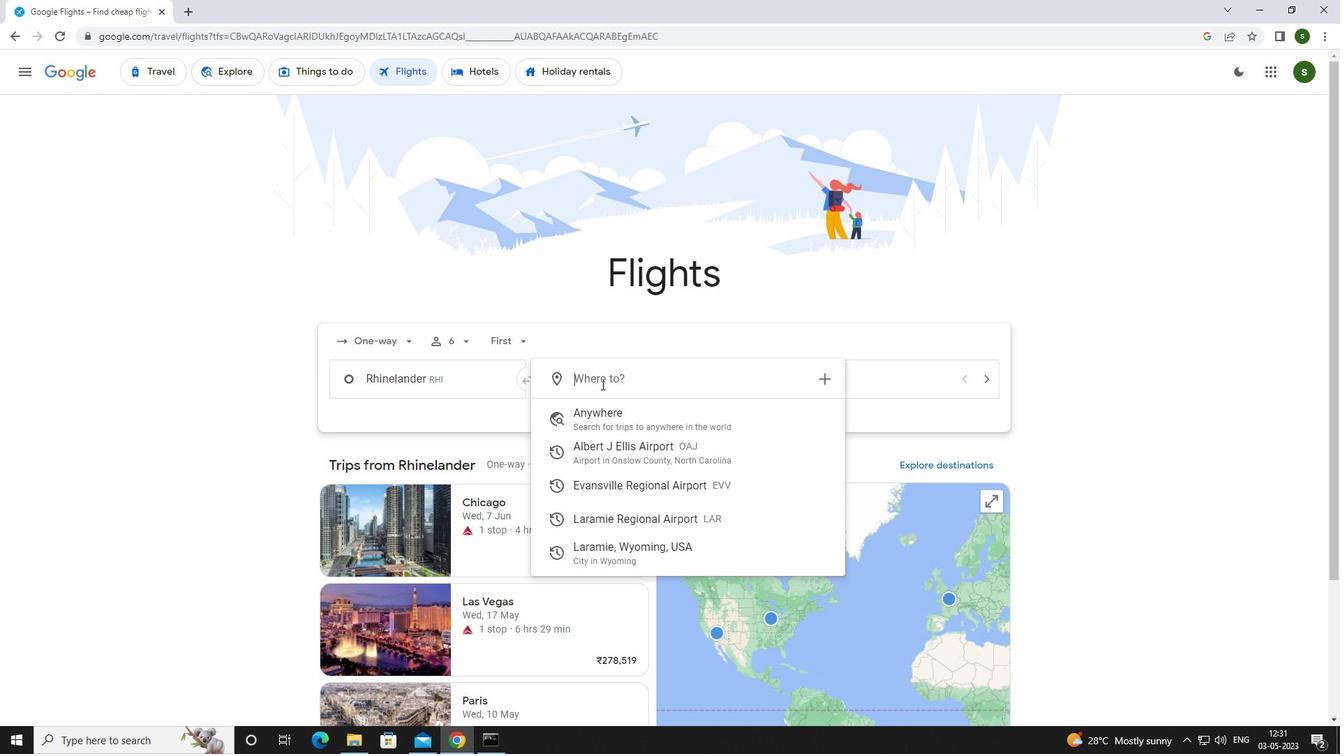 
Action: Key pressed <Key.caps_lock>l<Key.caps_lock>aram
Screenshot: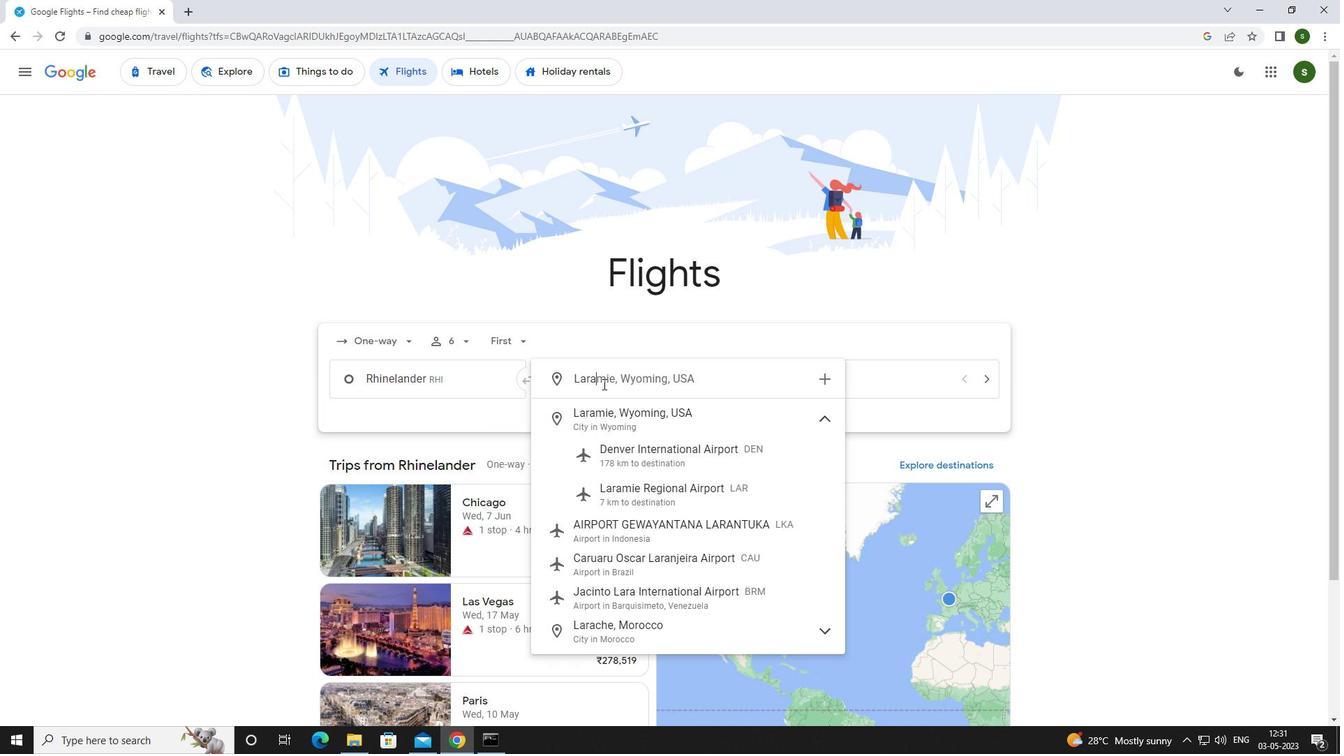 
Action: Mouse moved to (629, 495)
Screenshot: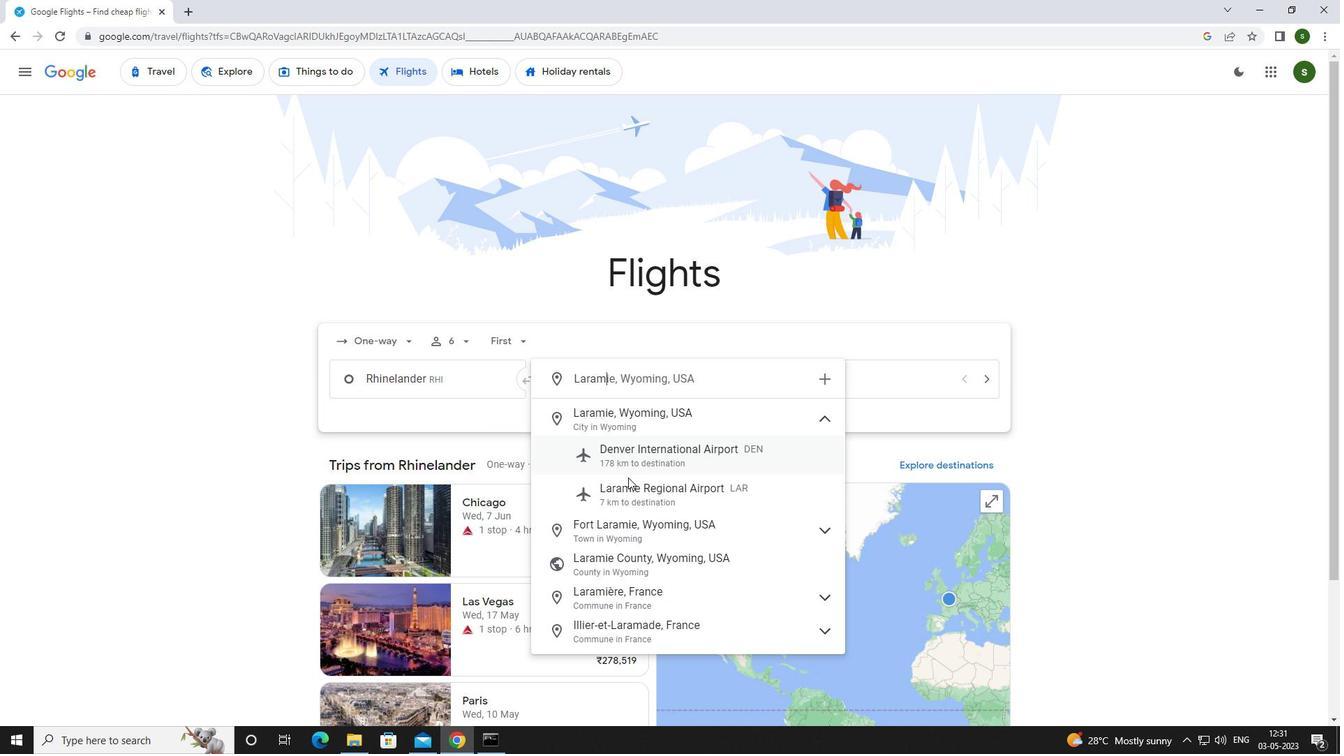 
Action: Mouse pressed left at (629, 495)
Screenshot: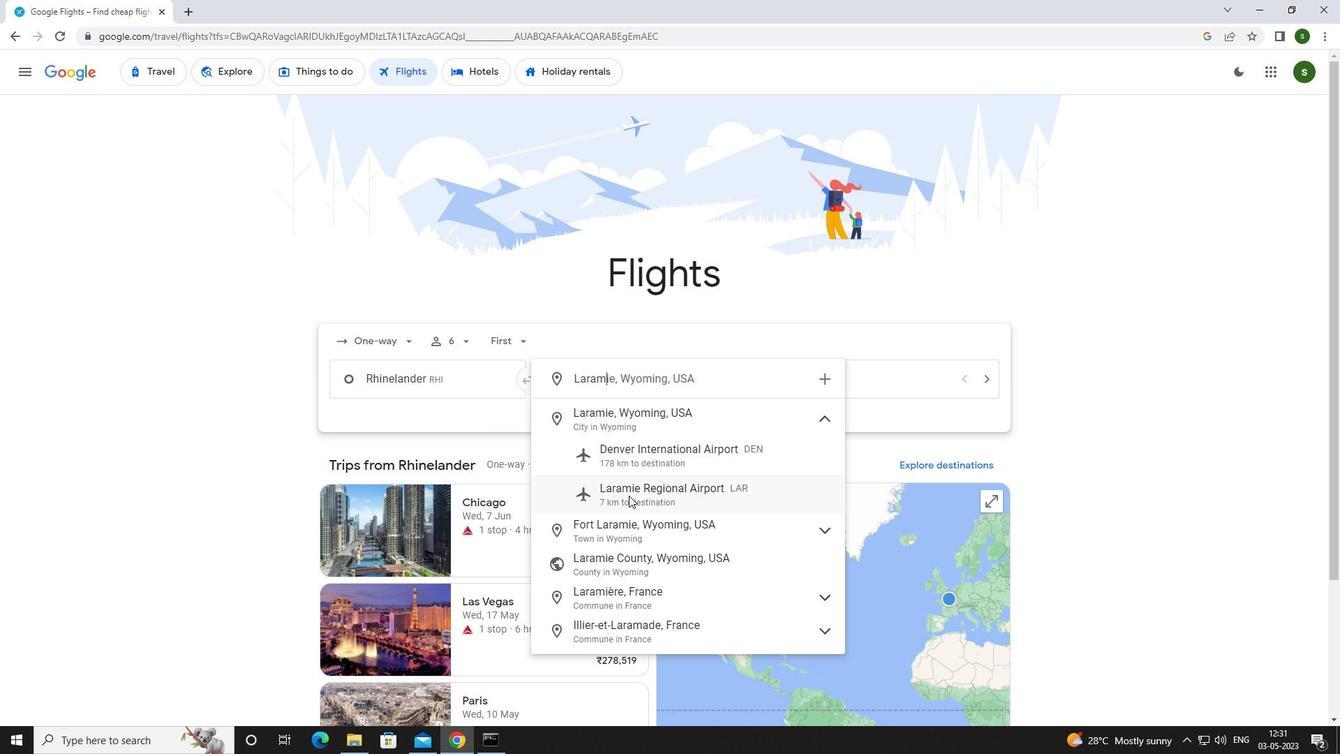 
Action: Mouse moved to (868, 379)
Screenshot: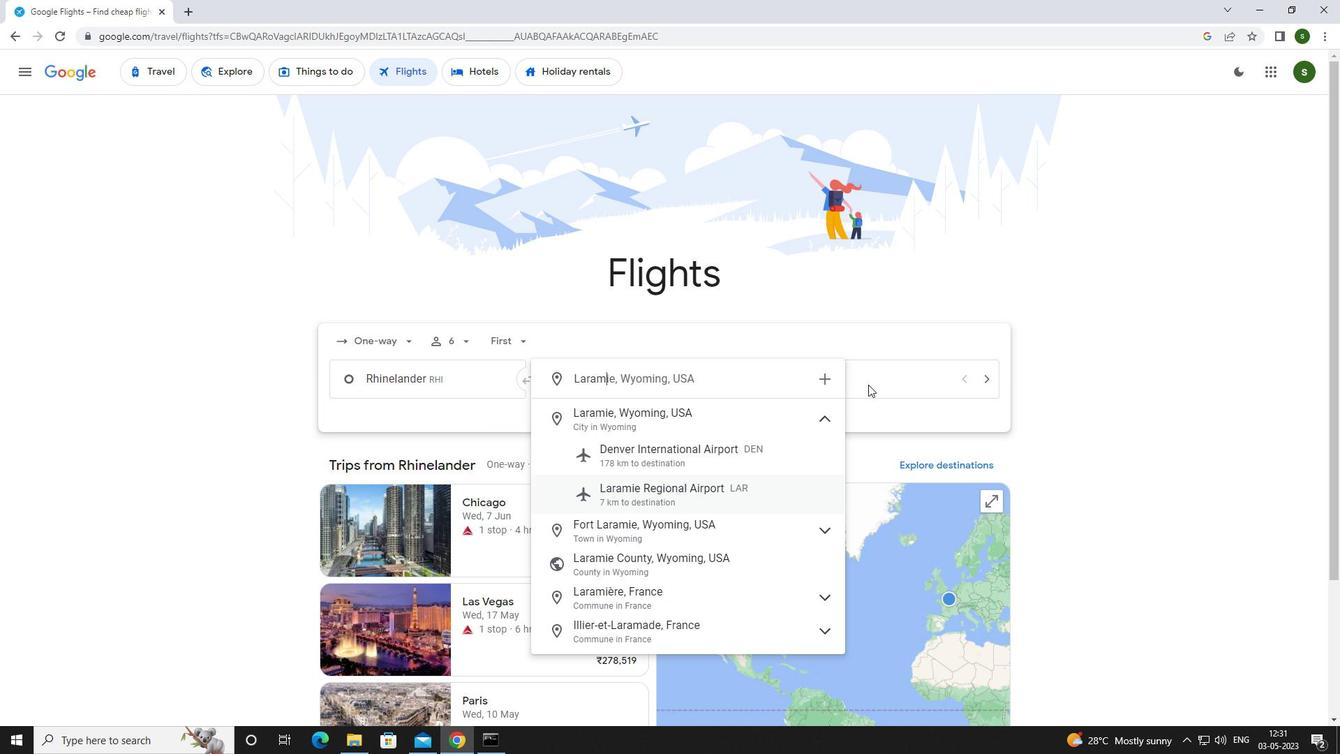 
Action: Mouse pressed left at (868, 379)
Screenshot: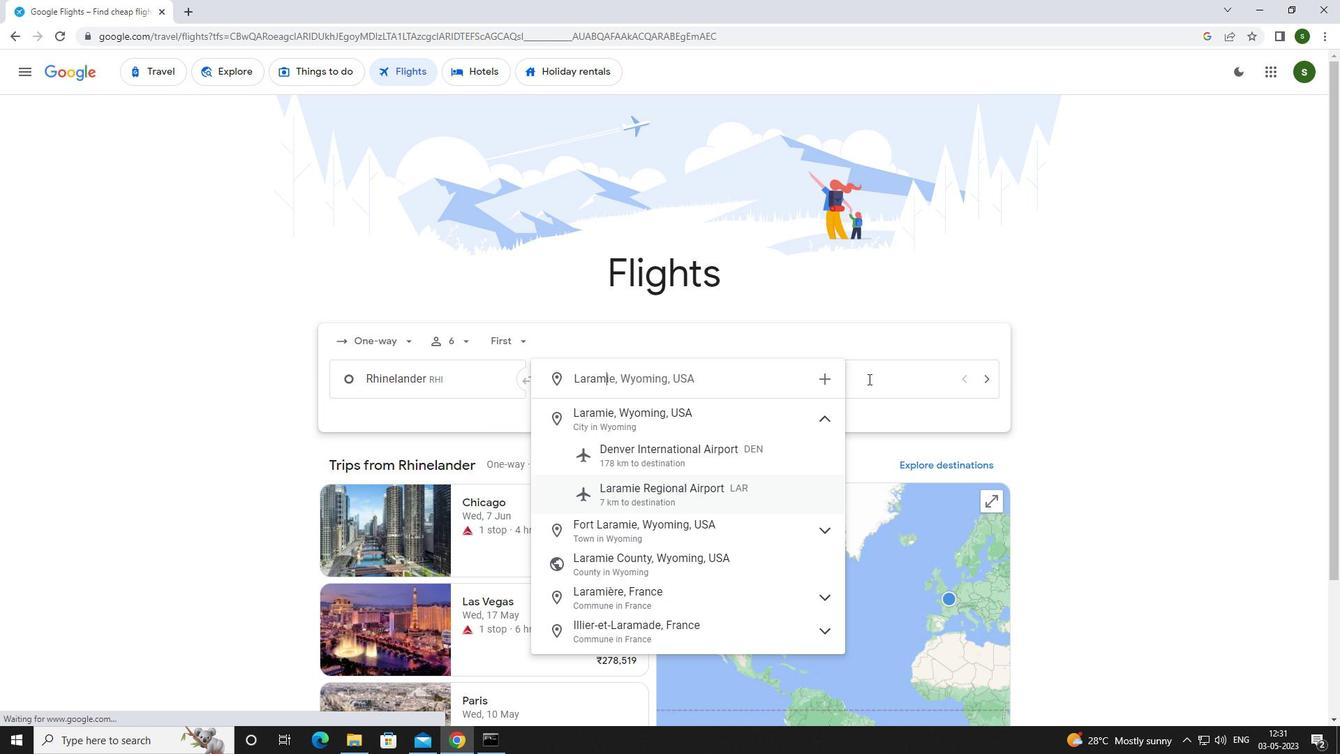
Action: Mouse moved to (607, 478)
Screenshot: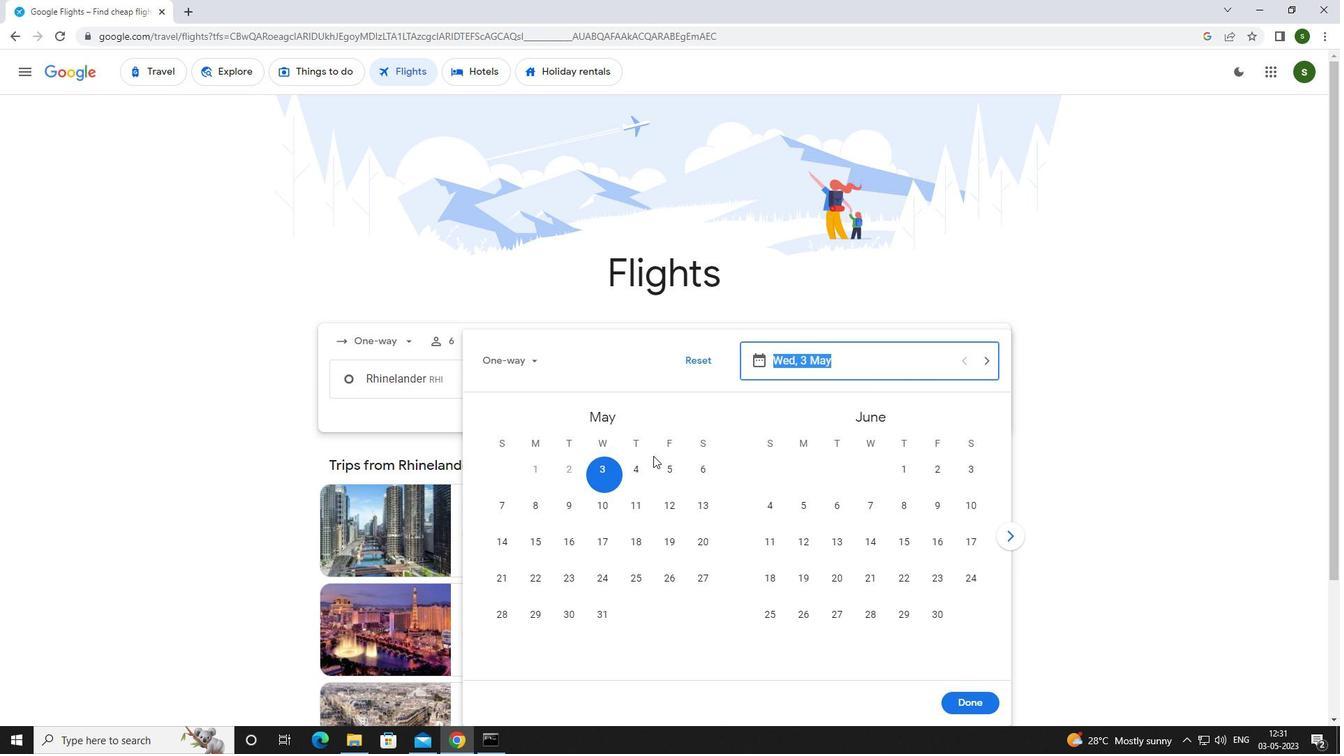 
Action: Mouse pressed left at (607, 478)
Screenshot: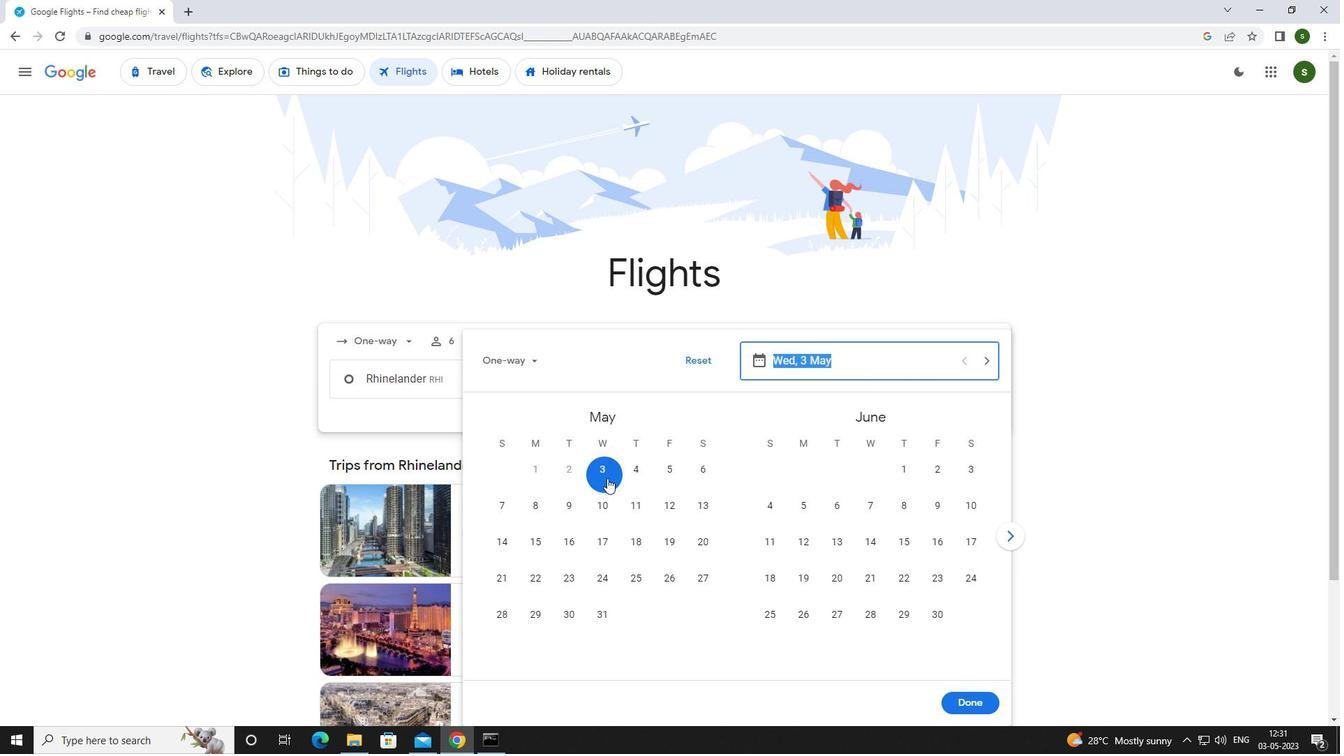 
Action: Mouse moved to (961, 699)
Screenshot: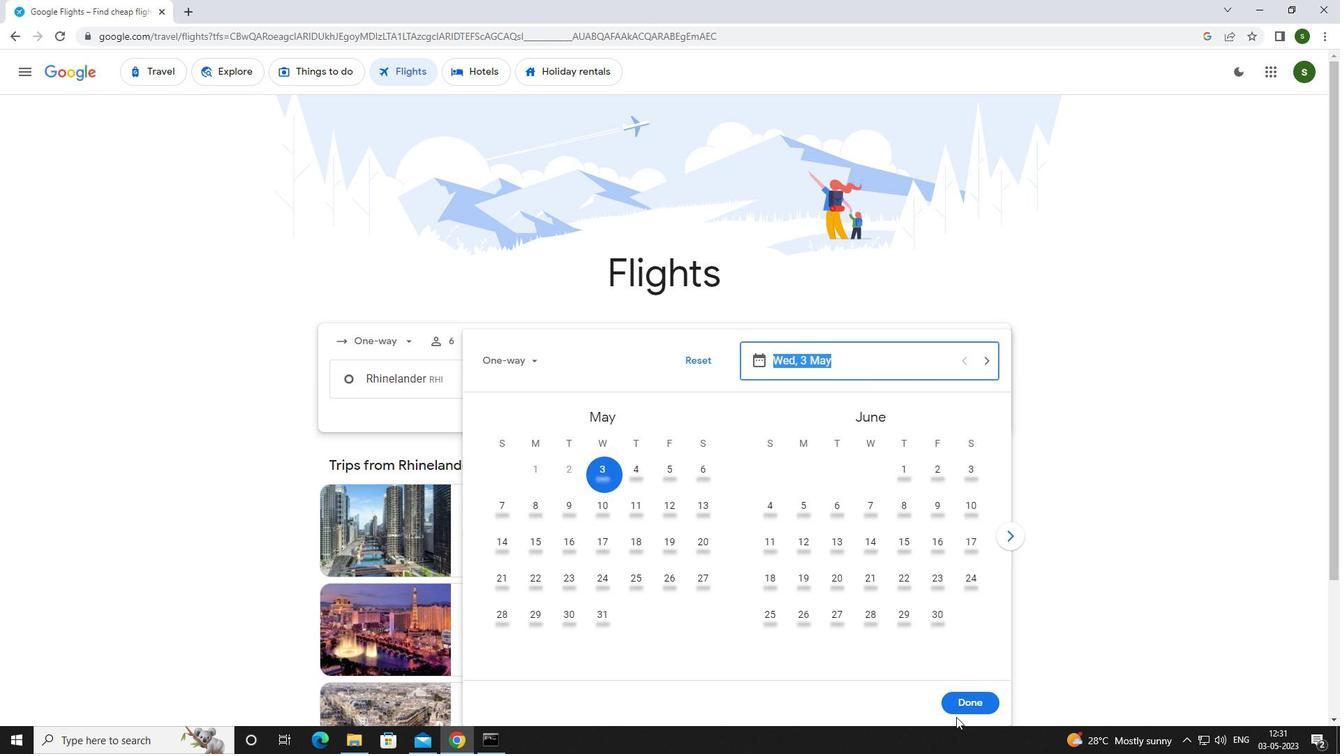 
Action: Mouse pressed left at (961, 699)
Screenshot: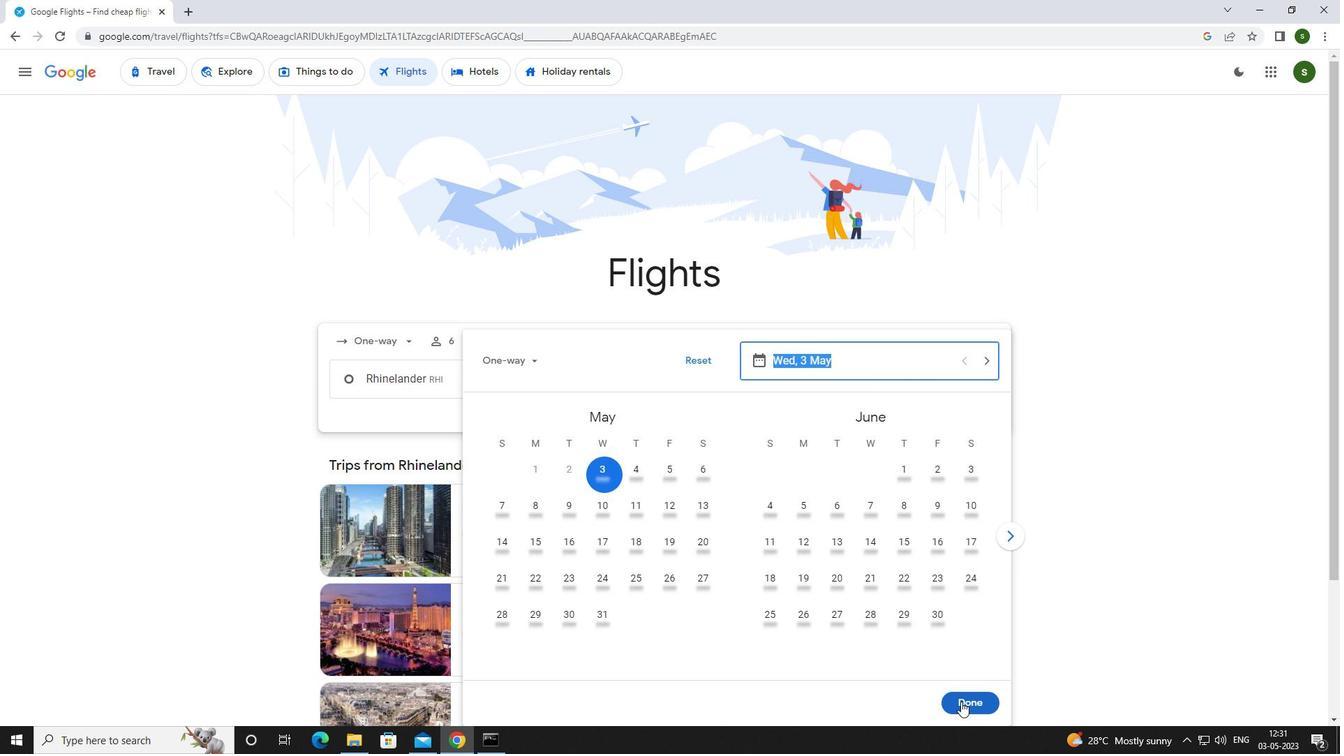 
Action: Mouse moved to (674, 434)
Screenshot: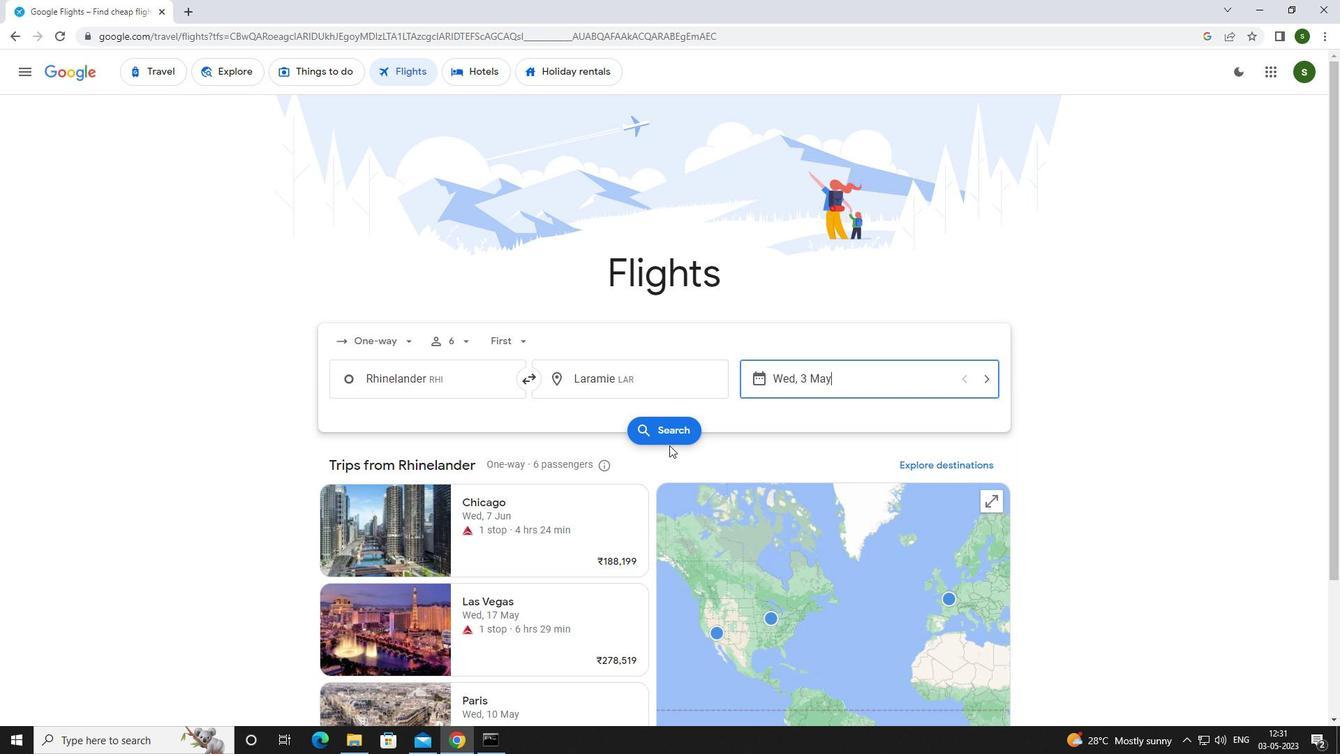 
Action: Mouse pressed left at (674, 434)
Screenshot: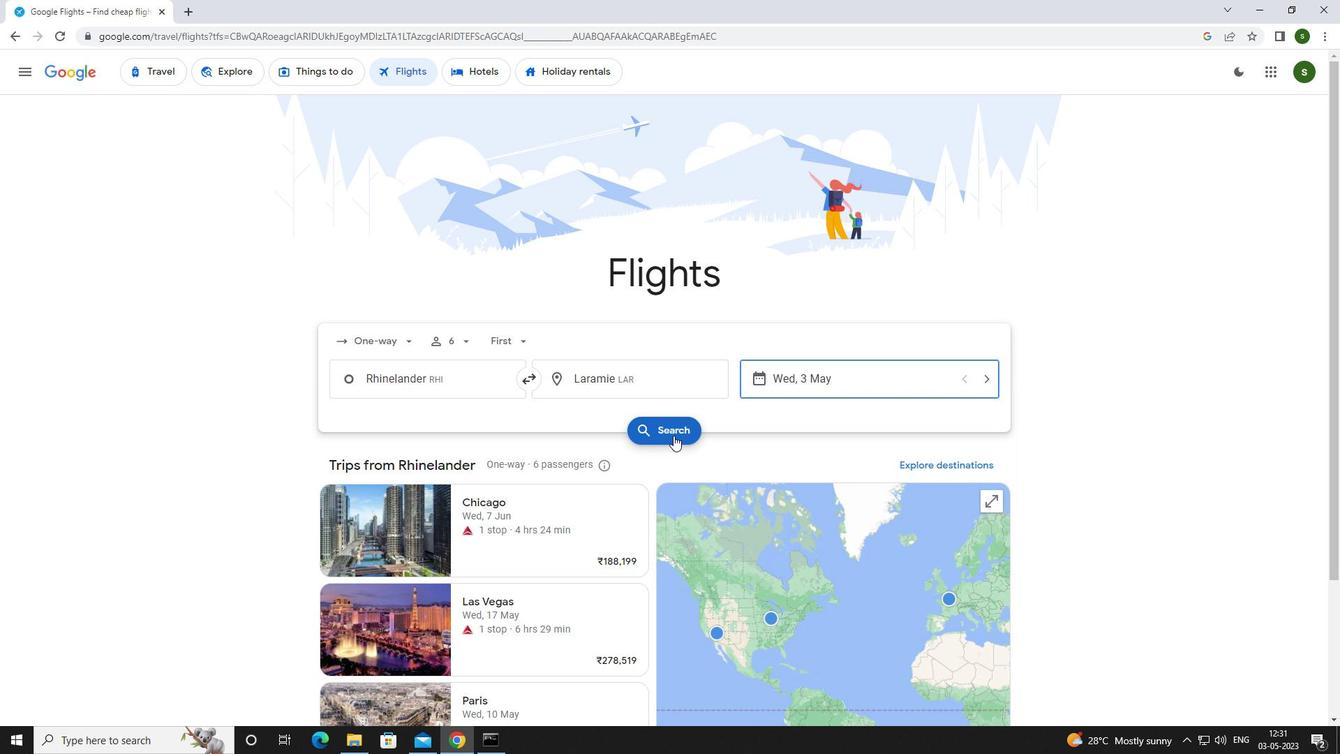 
Action: Mouse moved to (361, 199)
Screenshot: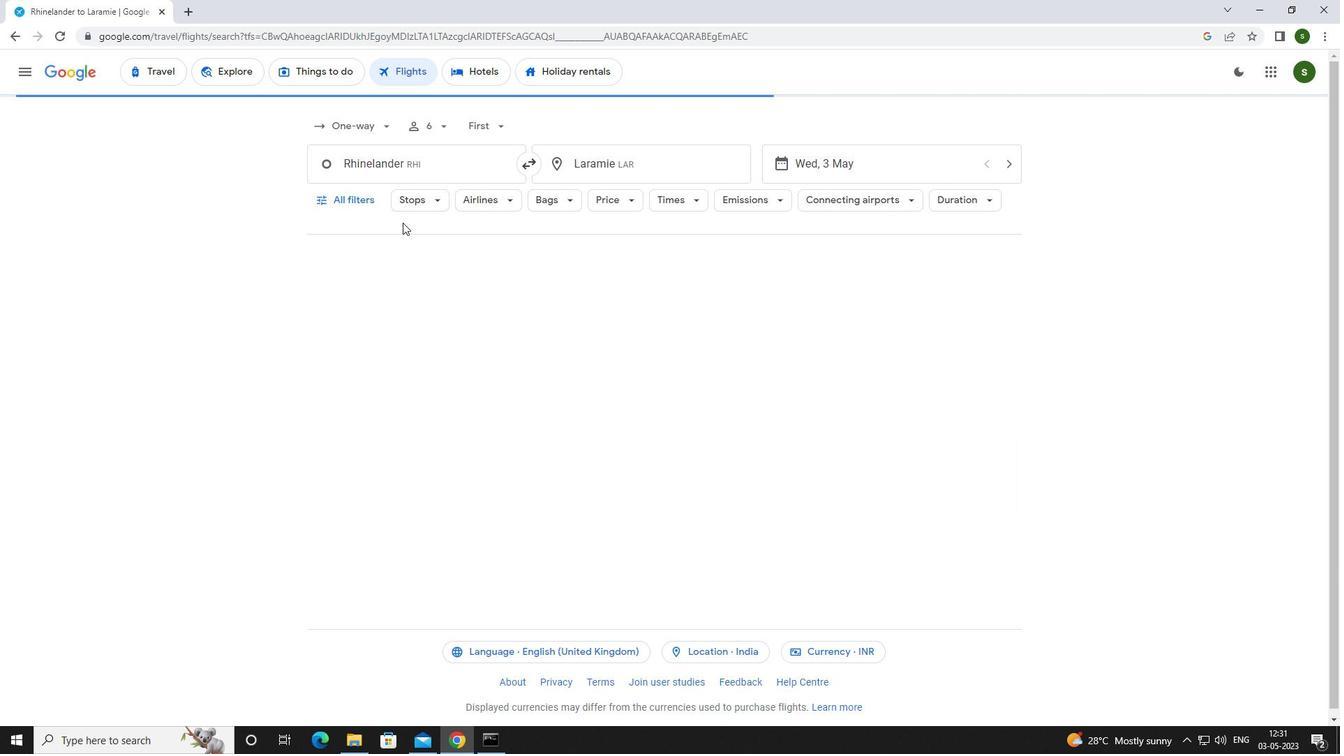 
Action: Mouse pressed left at (361, 199)
Screenshot: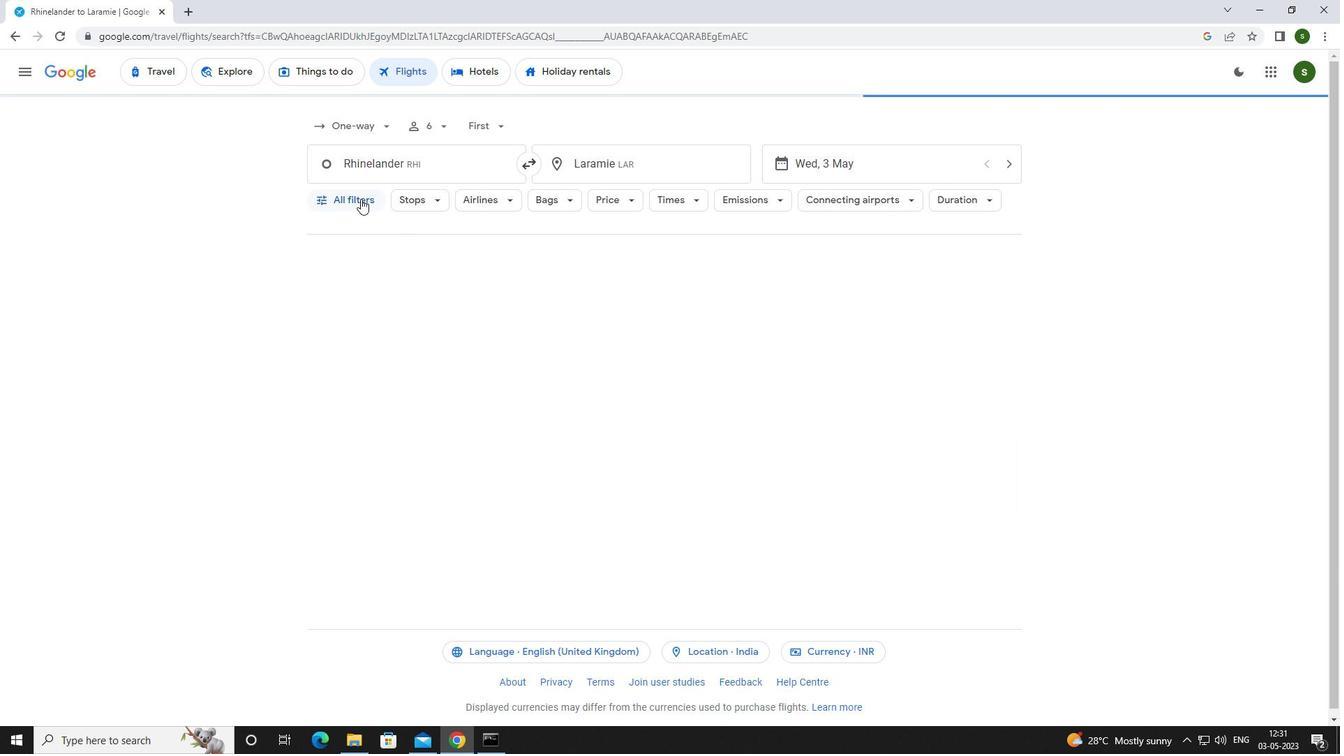 
Action: Mouse moved to (518, 493)
Screenshot: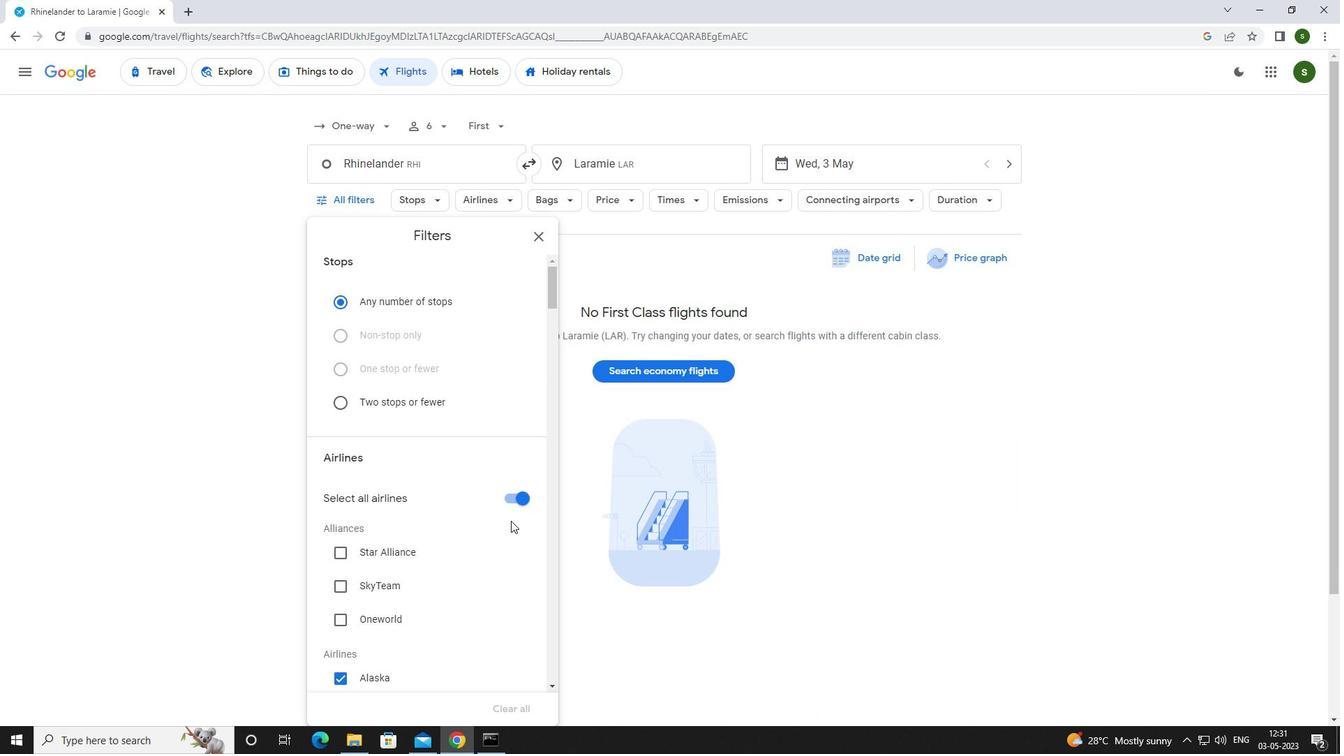 
Action: Mouse pressed left at (518, 493)
Screenshot: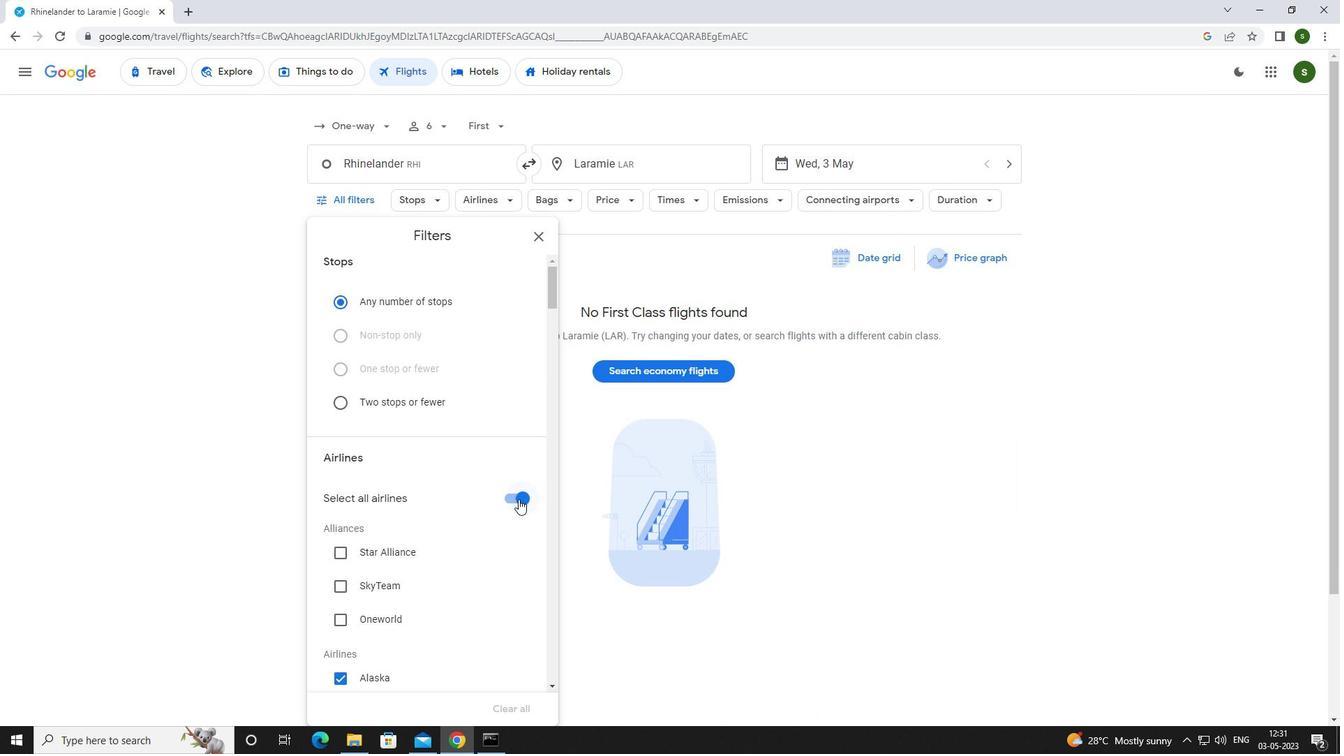 
Action: Mouse moved to (493, 474)
Screenshot: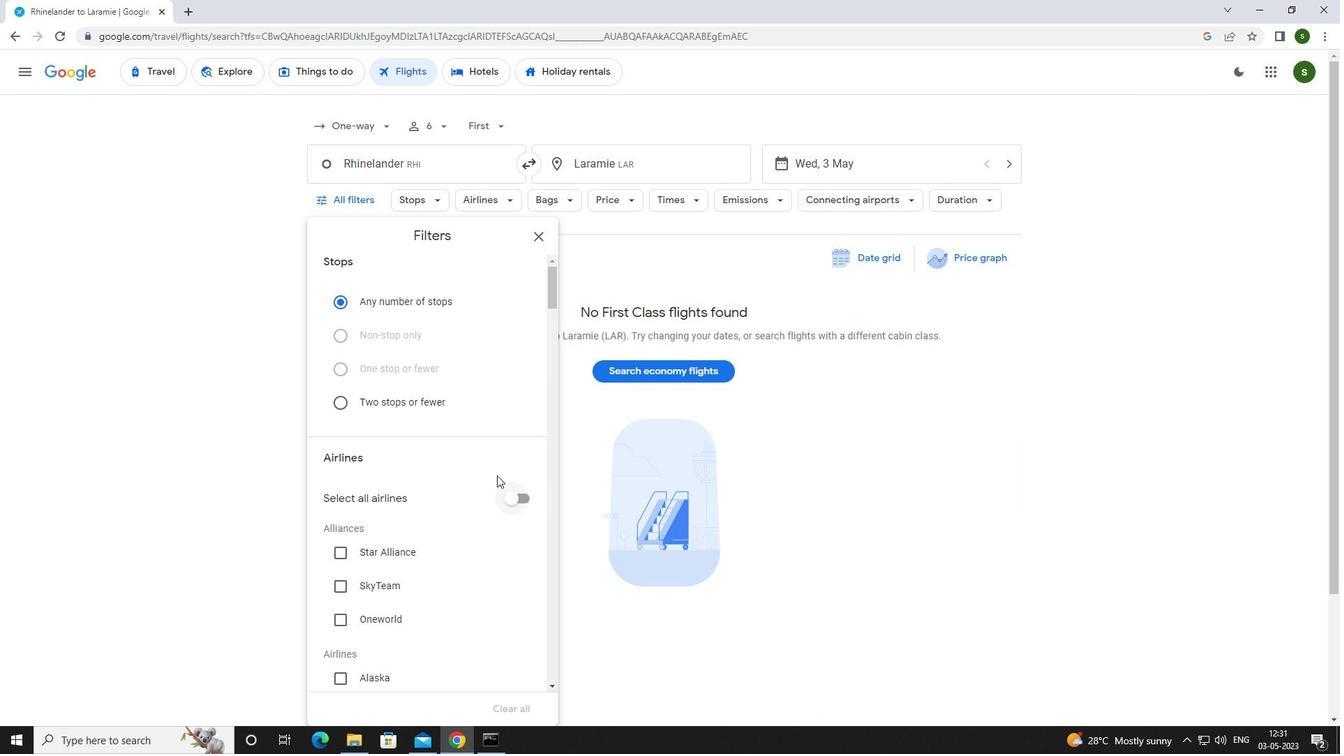 
Action: Mouse scrolled (493, 473) with delta (0, 0)
Screenshot: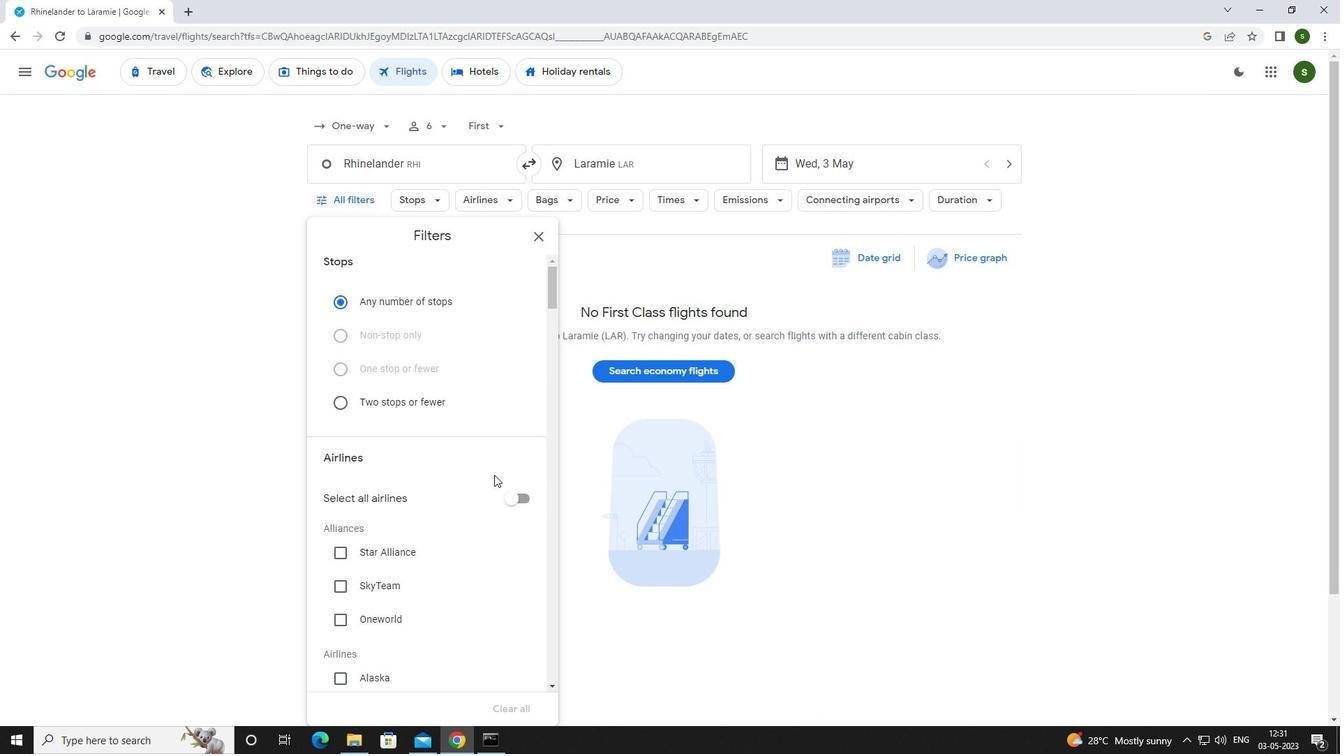 
Action: Mouse scrolled (493, 473) with delta (0, 0)
Screenshot: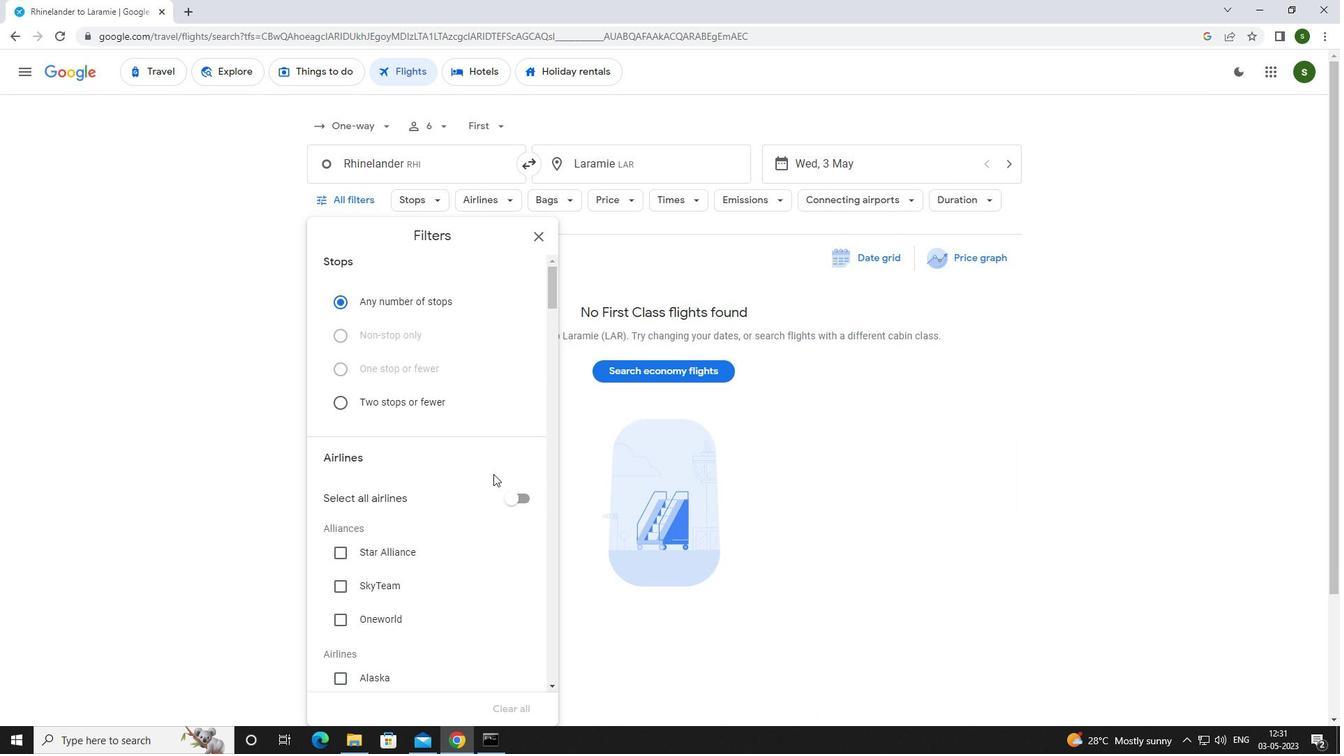 
Action: Mouse moved to (382, 532)
Screenshot: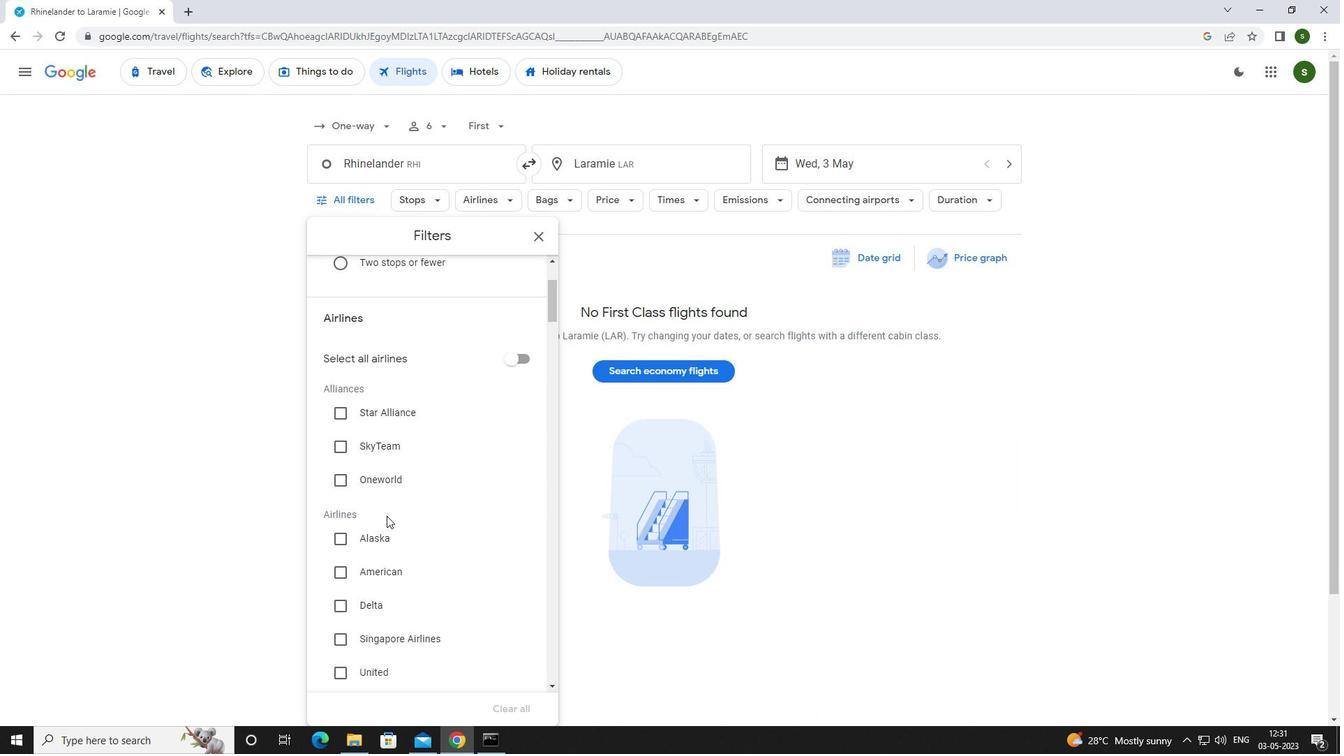 
Action: Mouse pressed left at (382, 532)
Screenshot: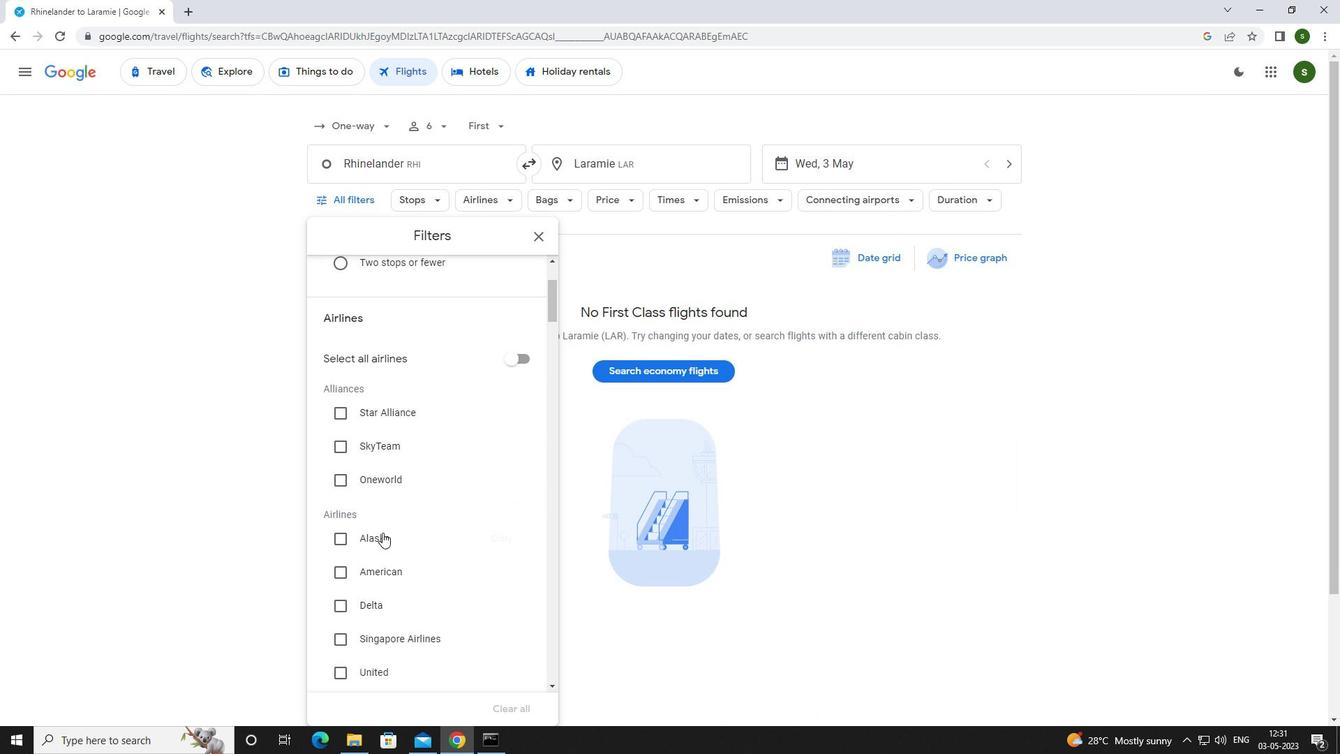 
Action: Mouse scrolled (382, 532) with delta (0, 0)
Screenshot: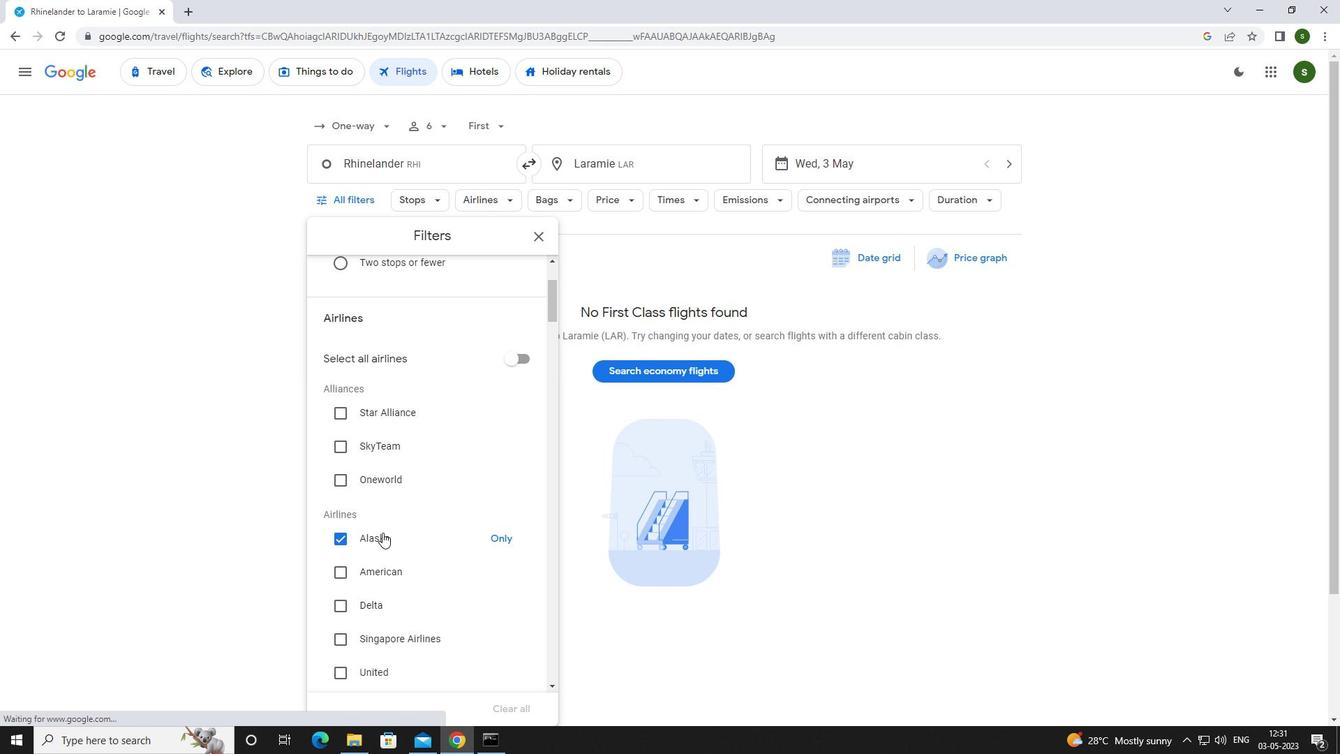 
Action: Mouse scrolled (382, 532) with delta (0, 0)
Screenshot: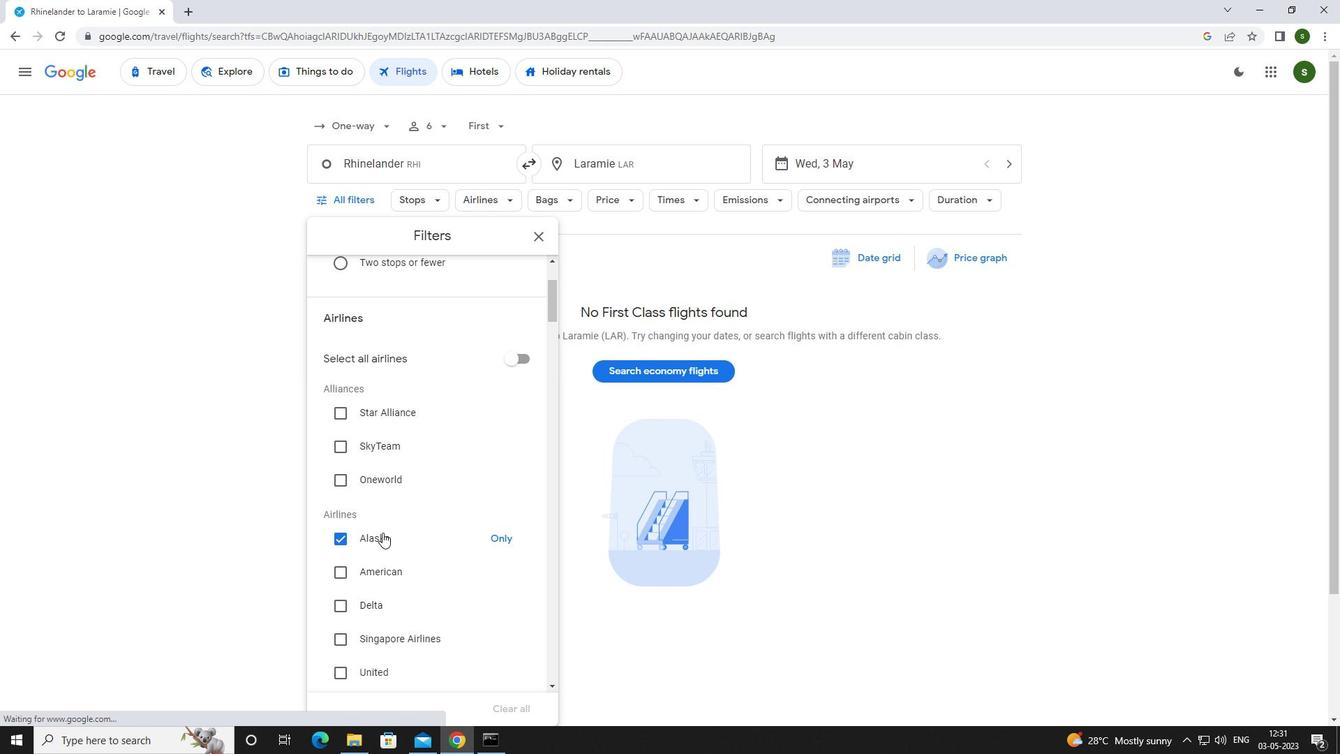 
Action: Mouse scrolled (382, 532) with delta (0, 0)
Screenshot: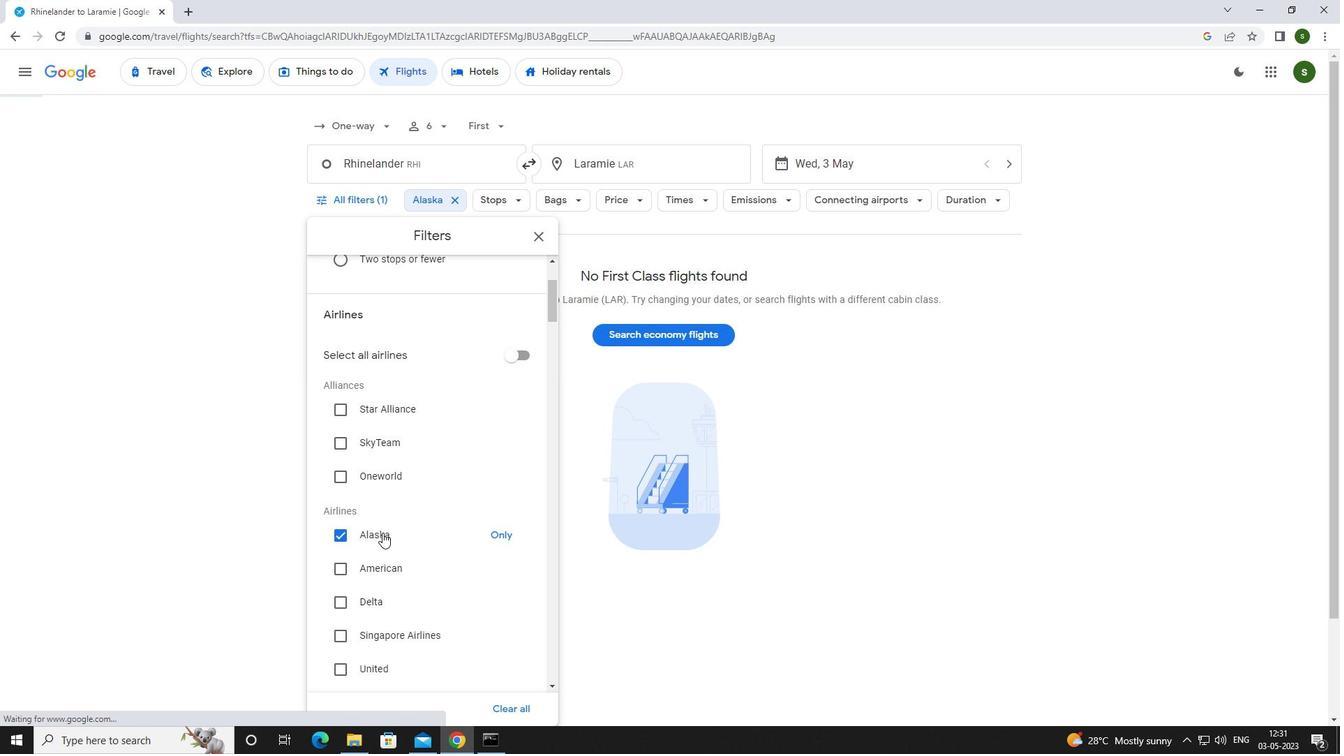 
Action: Mouse scrolled (382, 532) with delta (0, 0)
Screenshot: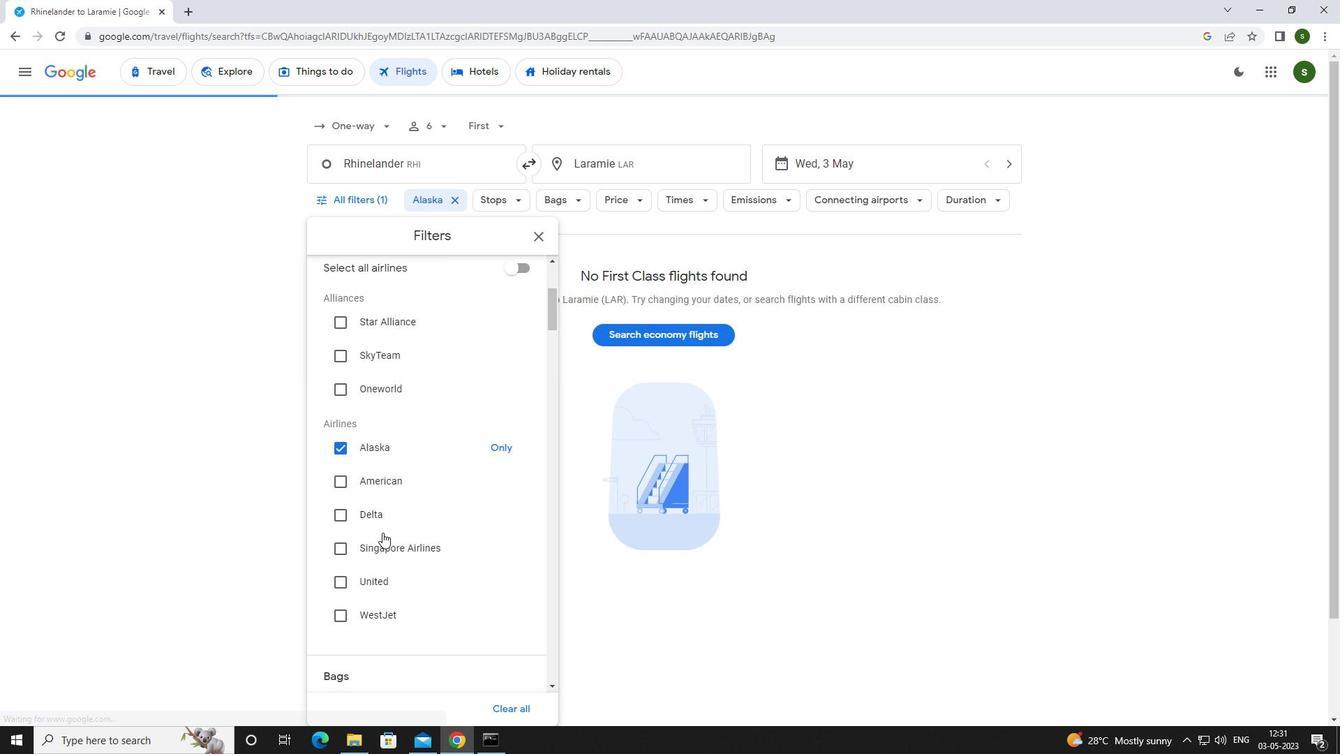 
Action: Mouse scrolled (382, 532) with delta (0, 0)
Screenshot: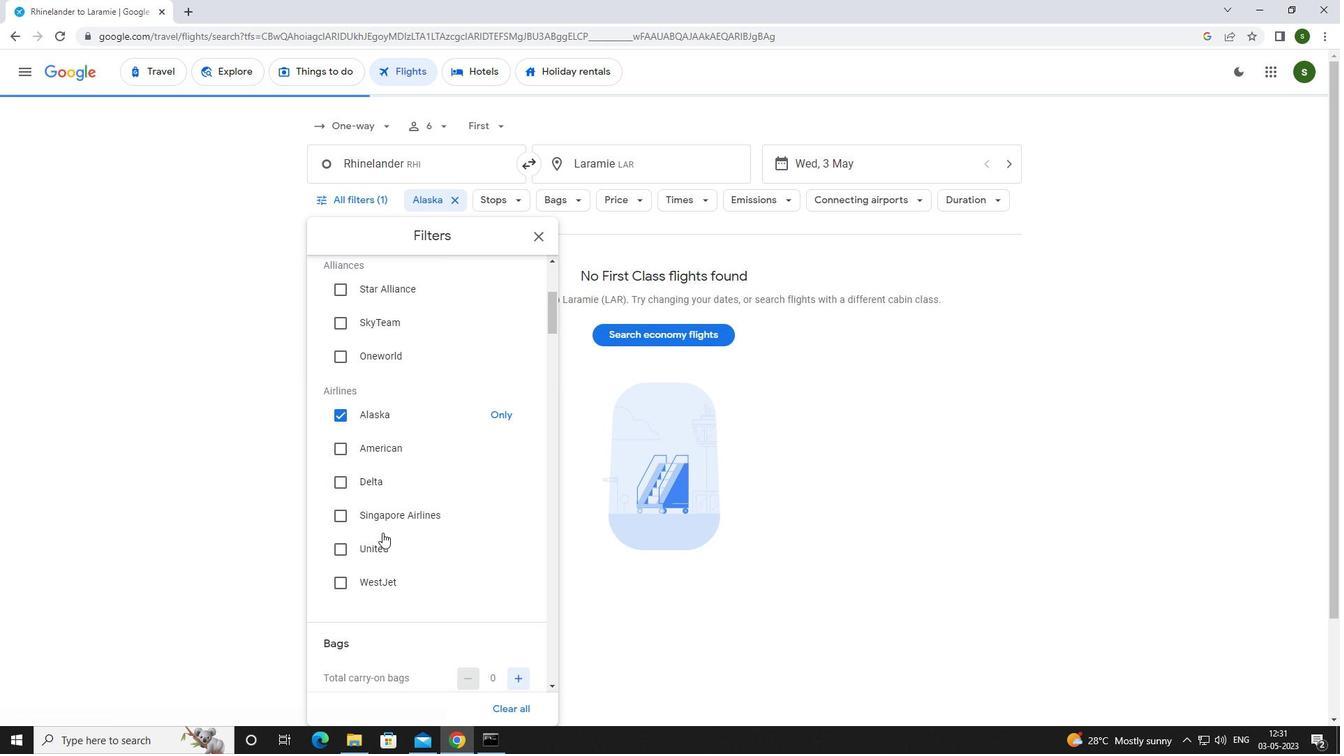 
Action: Mouse moved to (514, 481)
Screenshot: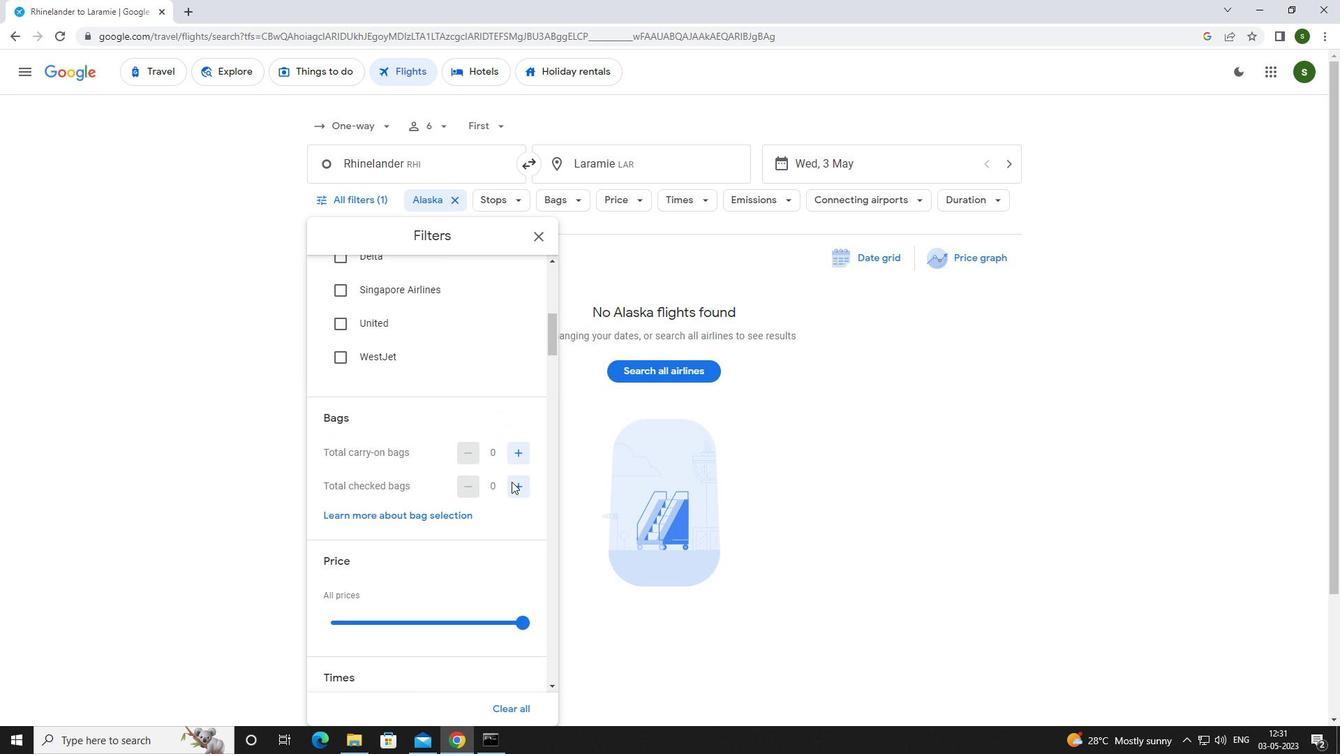 
Action: Mouse pressed left at (514, 481)
Screenshot: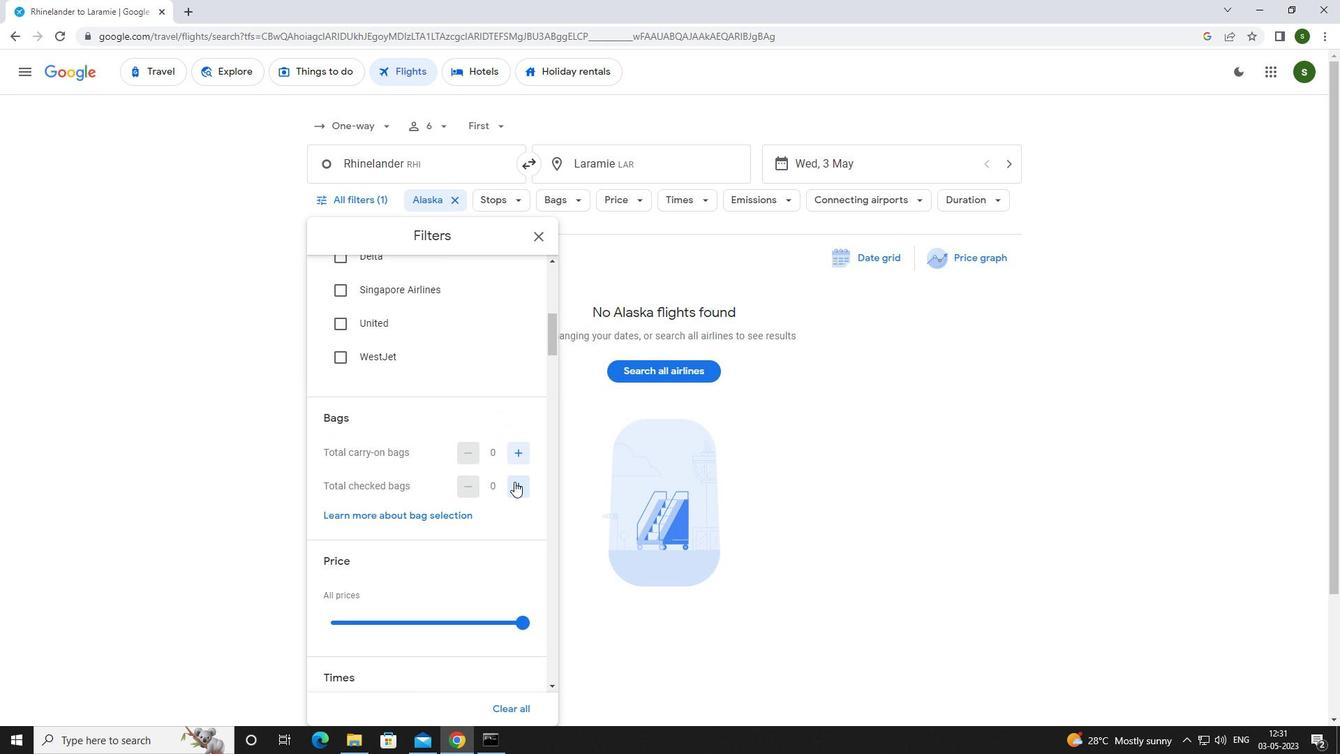 
Action: Mouse scrolled (514, 481) with delta (0, 0)
Screenshot: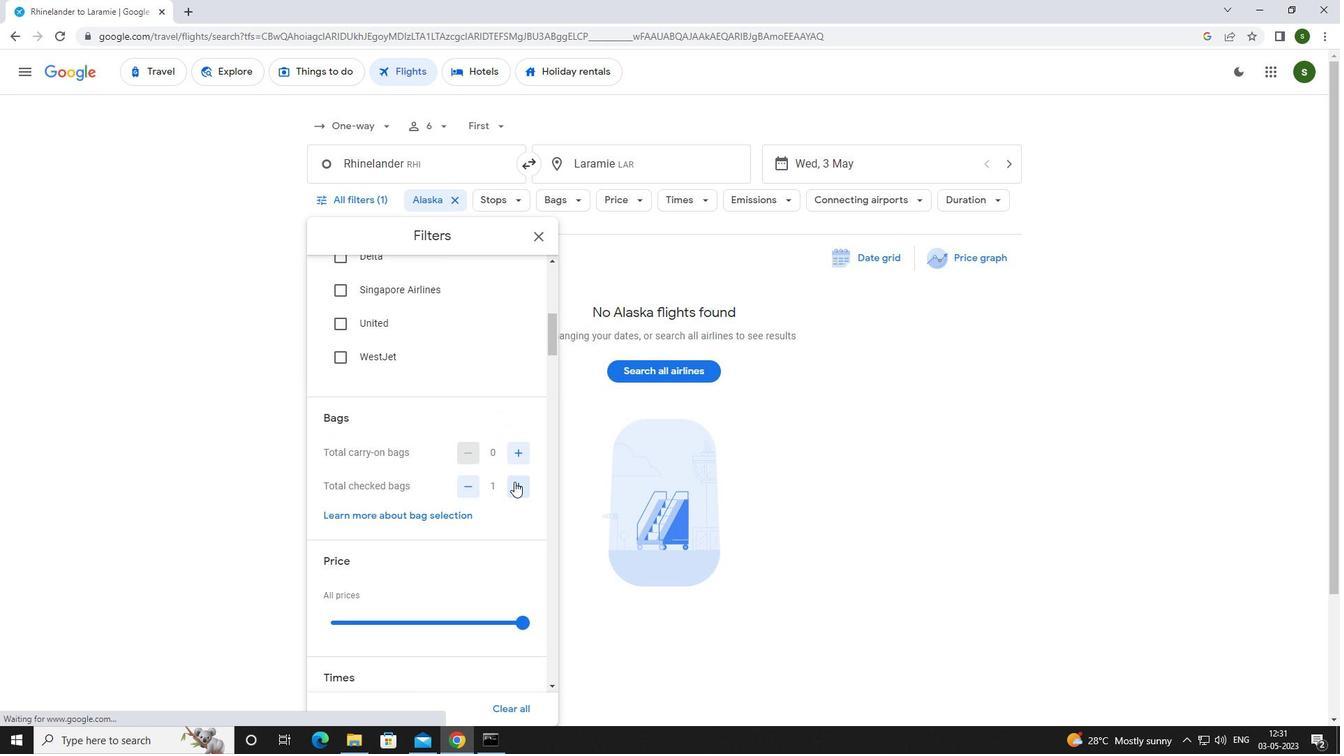 
Action: Mouse scrolled (514, 481) with delta (0, 0)
Screenshot: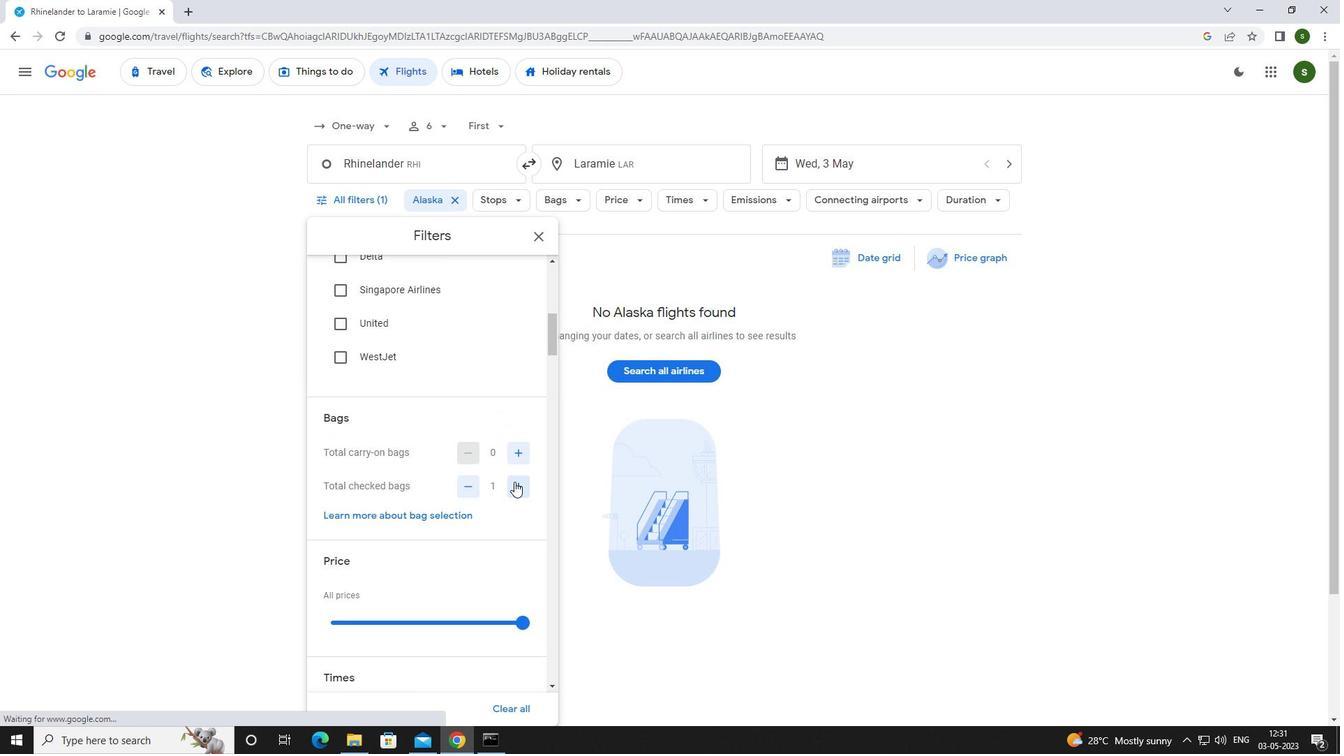
Action: Mouse moved to (523, 481)
Screenshot: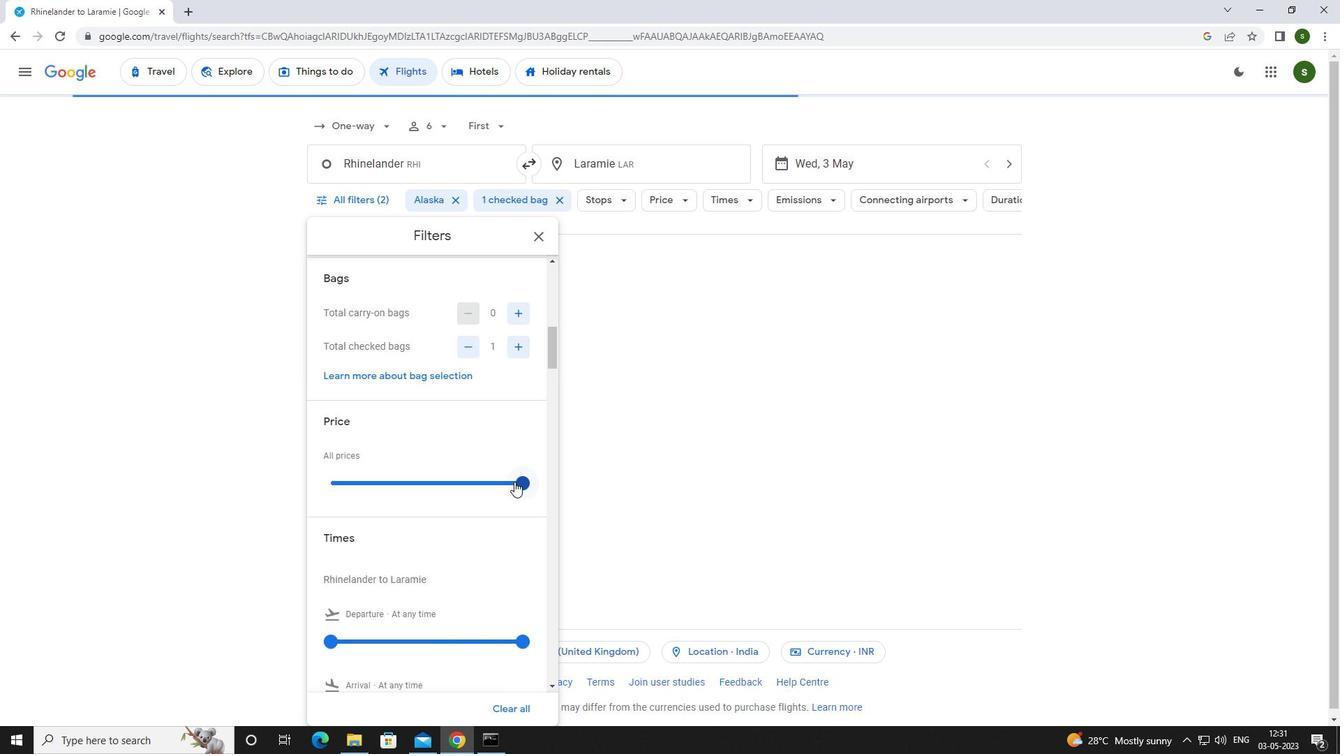 
Action: Mouse pressed left at (523, 481)
Screenshot: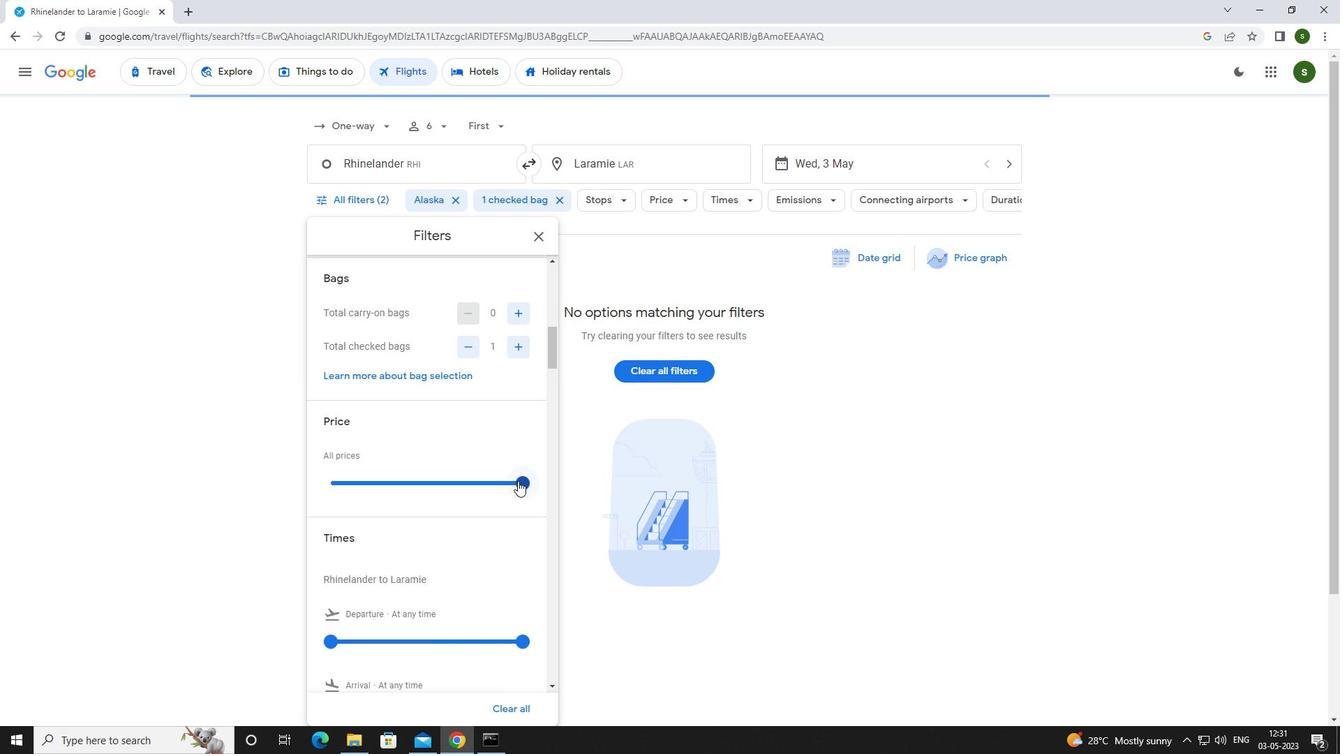 
Action: Mouse scrolled (523, 480) with delta (0, 0)
Screenshot: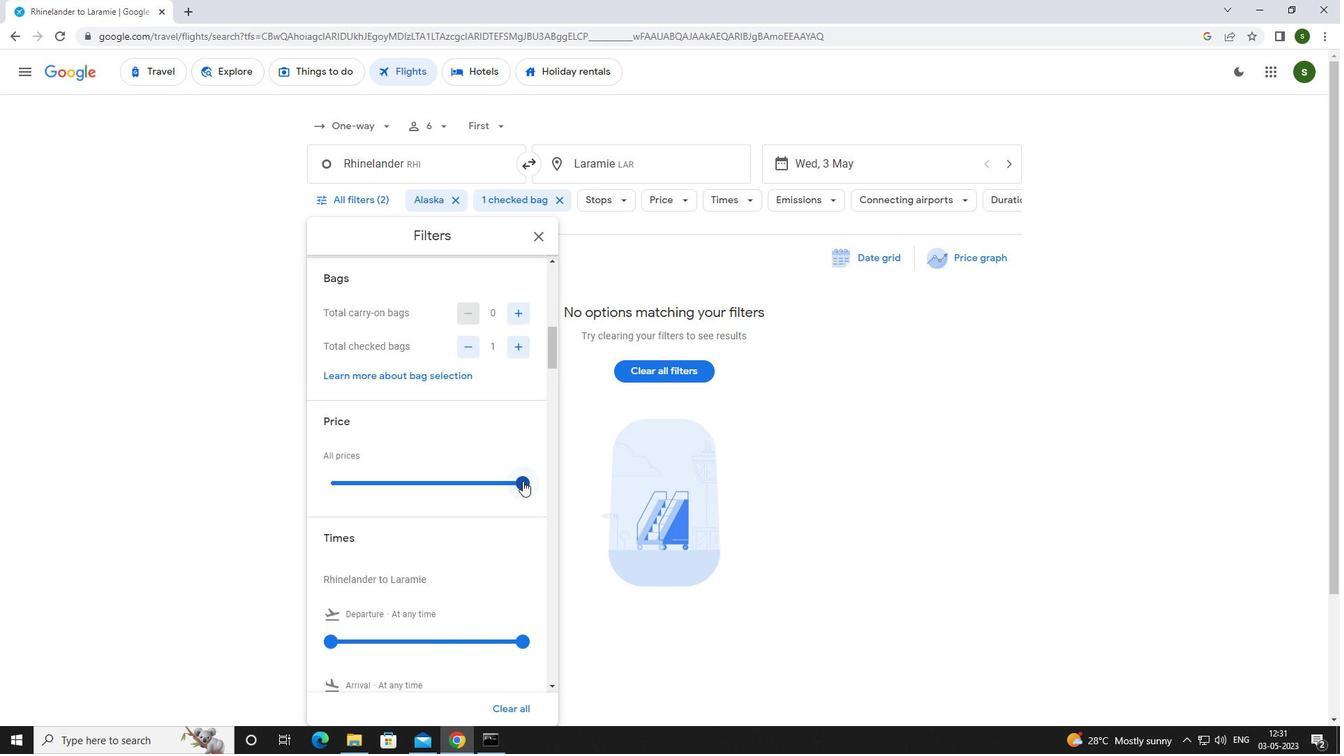 
Action: Mouse scrolled (523, 480) with delta (0, 0)
Screenshot: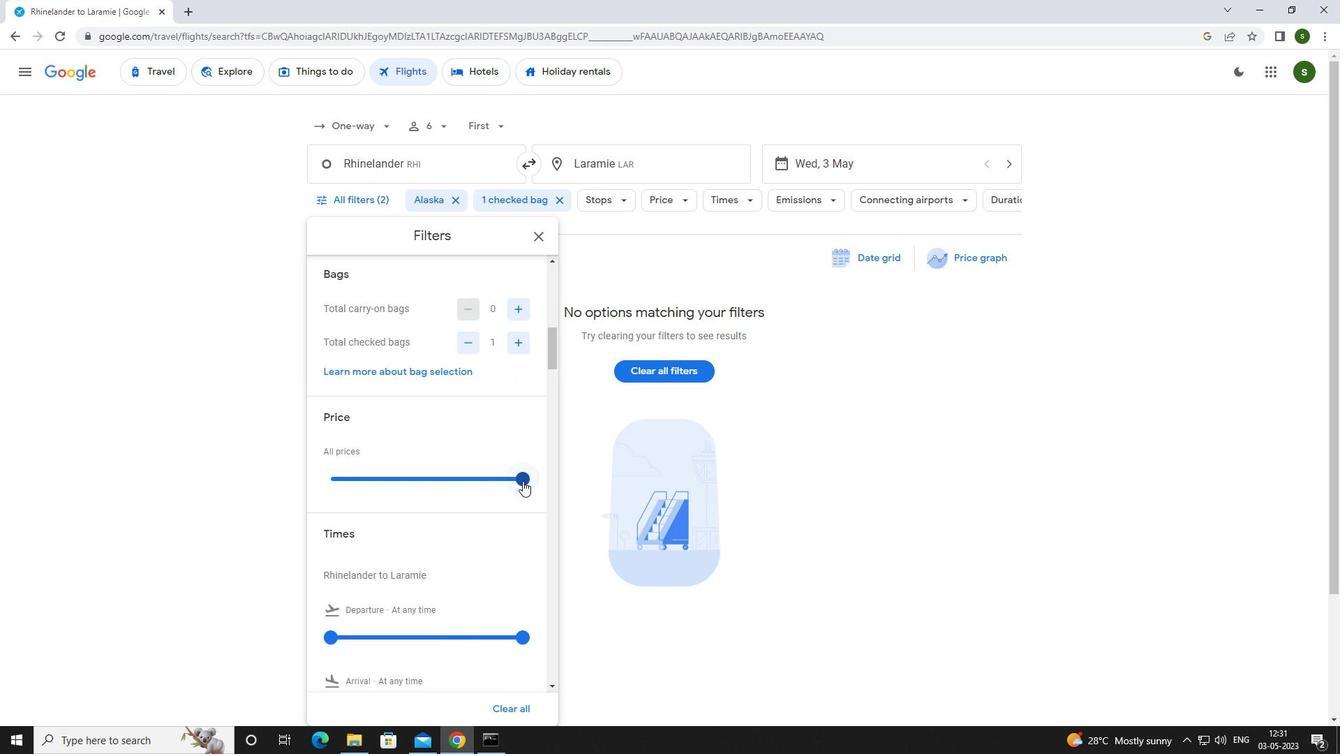 
Action: Mouse moved to (334, 500)
Screenshot: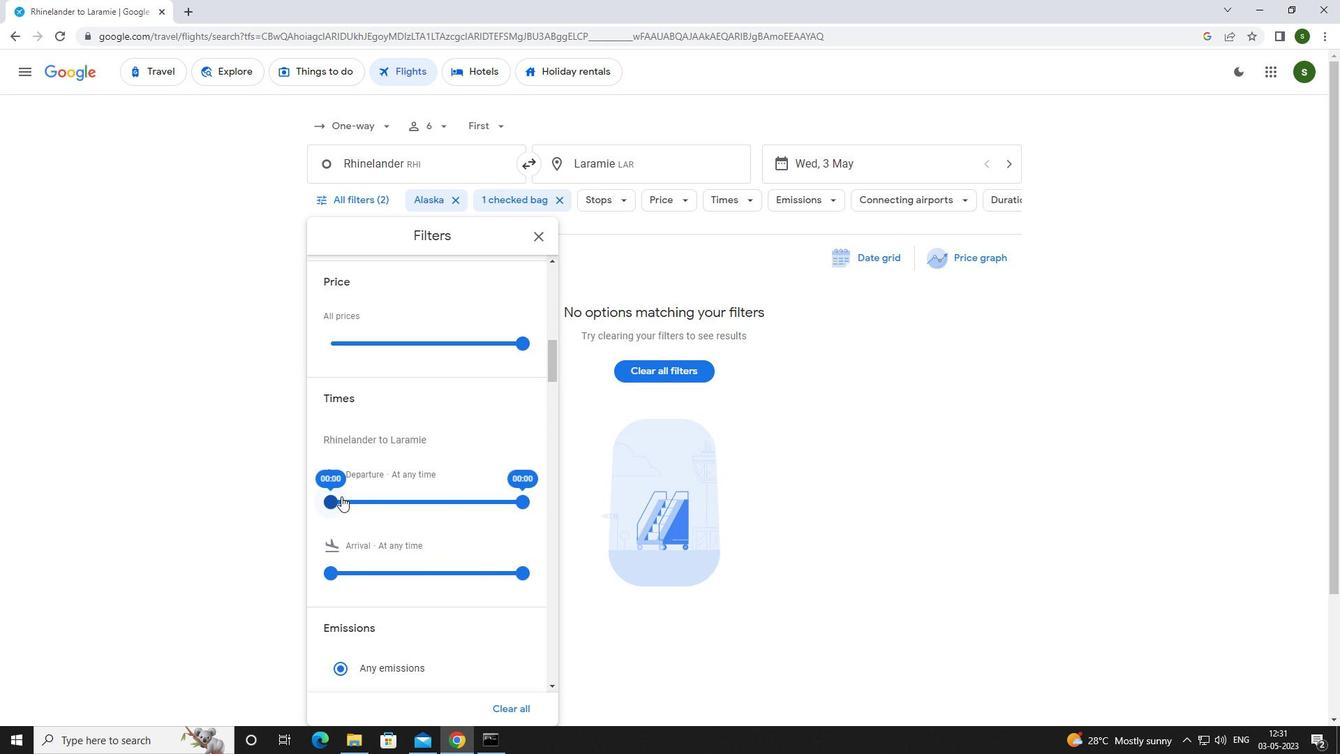 
Action: Mouse pressed left at (334, 500)
Screenshot: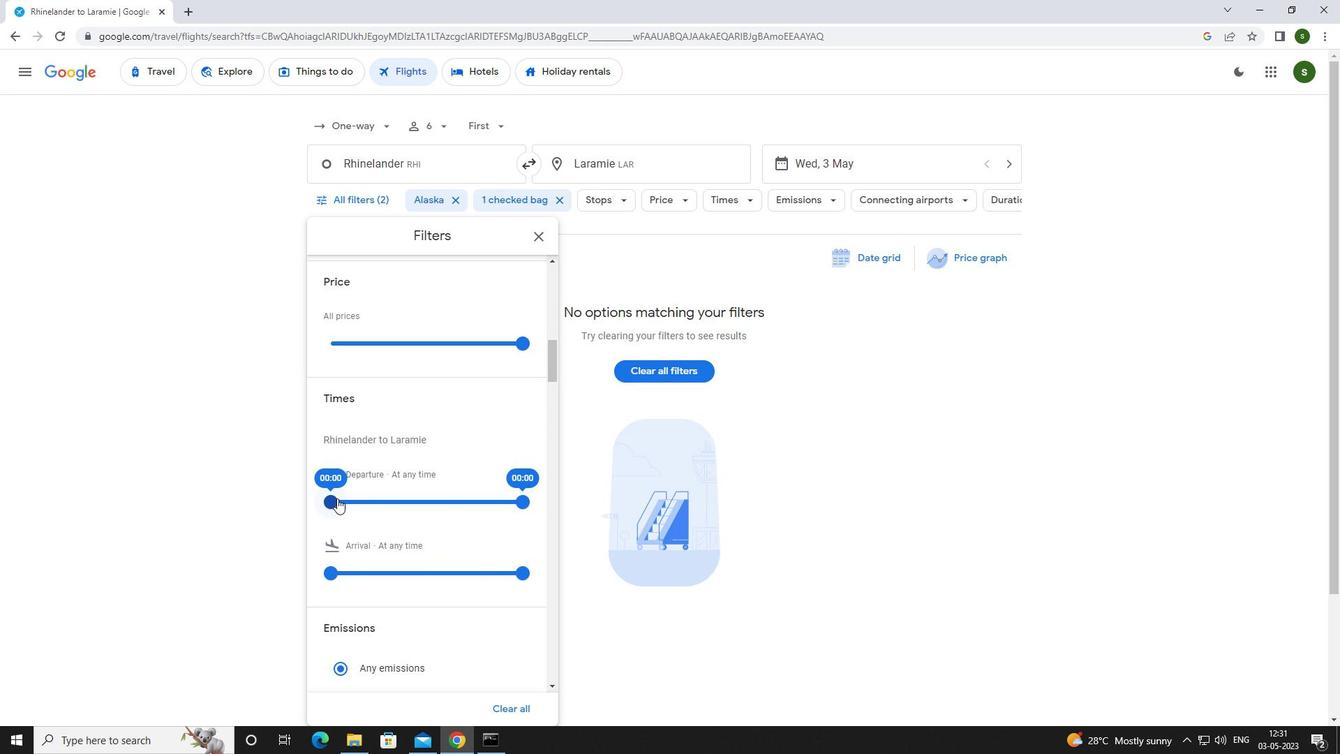 
Action: Mouse moved to (810, 513)
Screenshot: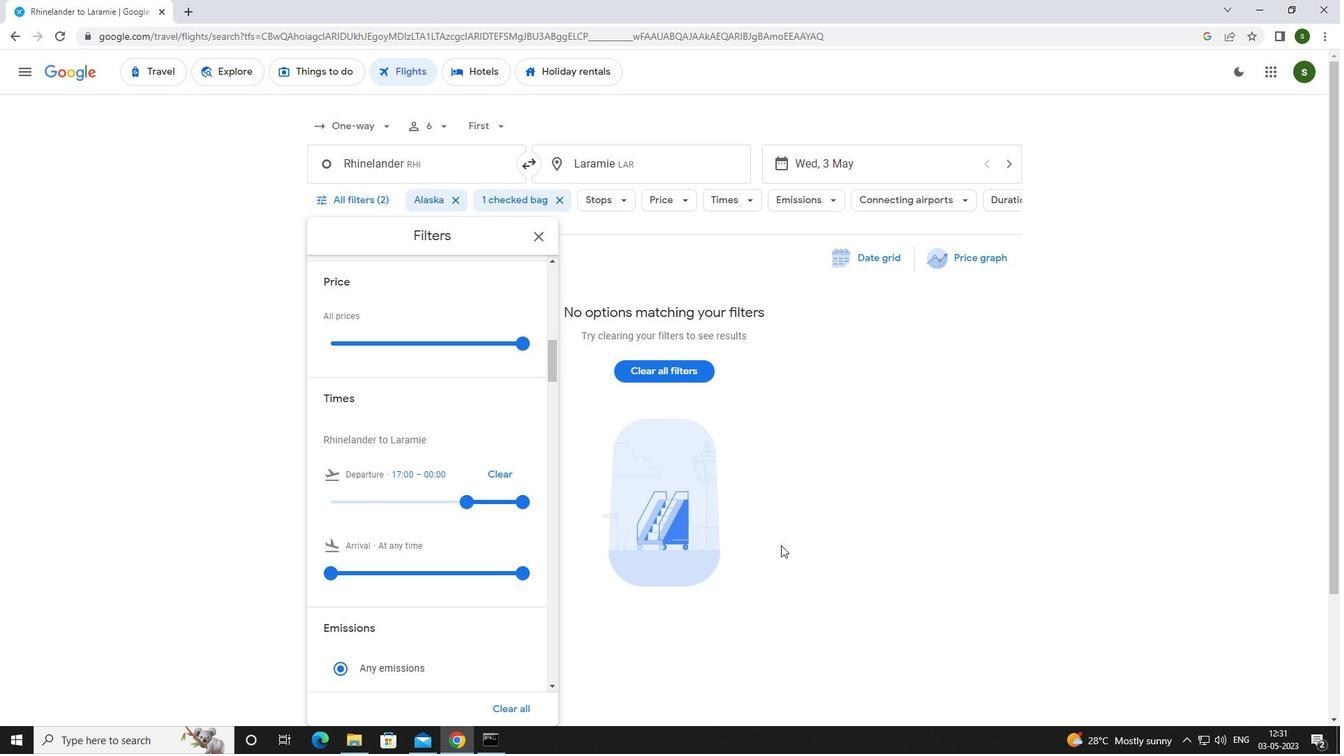 
Action: Mouse pressed left at (810, 513)
Screenshot: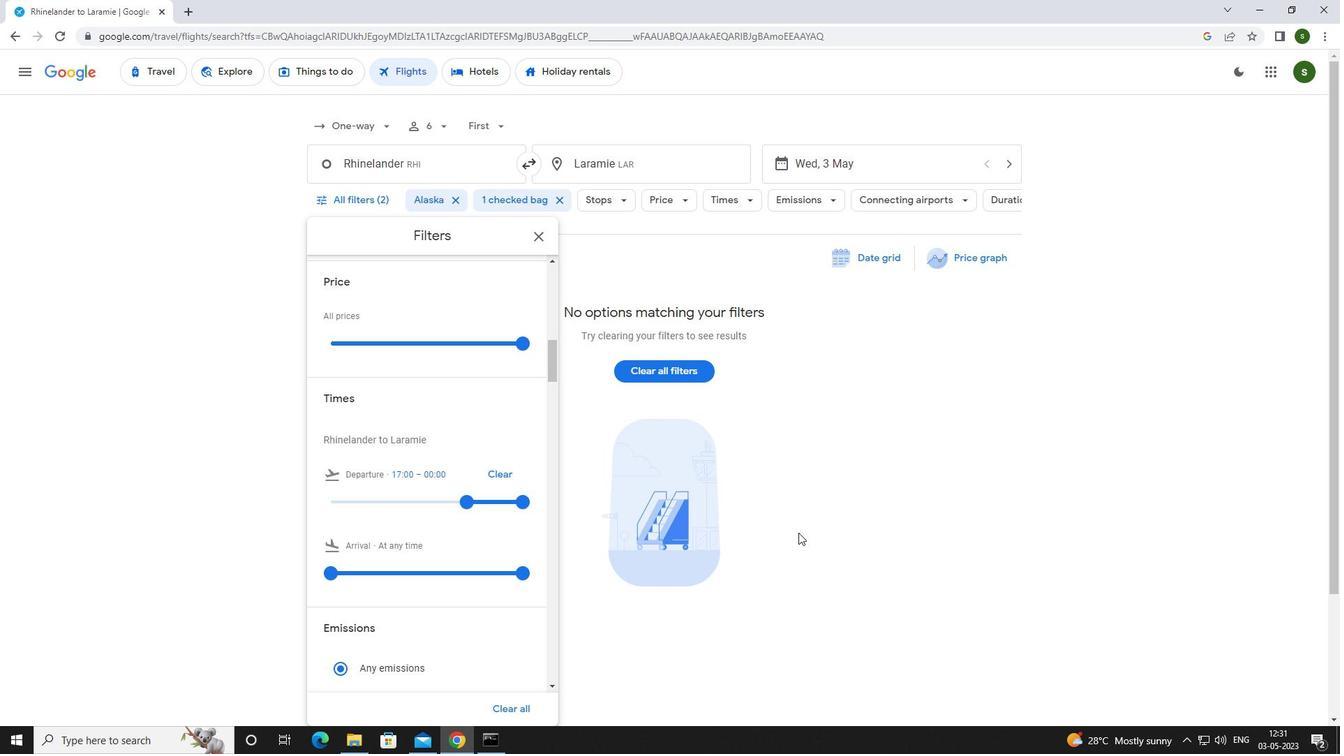 
